 Task: For heading Use Italics Merriweather with navy blue colour & bold.  font size for heading18,  'Change the font style of data to'Nunito and font size to 9,  Change the alignment of both headline & data to Align left In the sheet  BudgetReview logbook
Action: Mouse moved to (175, 157)
Screenshot: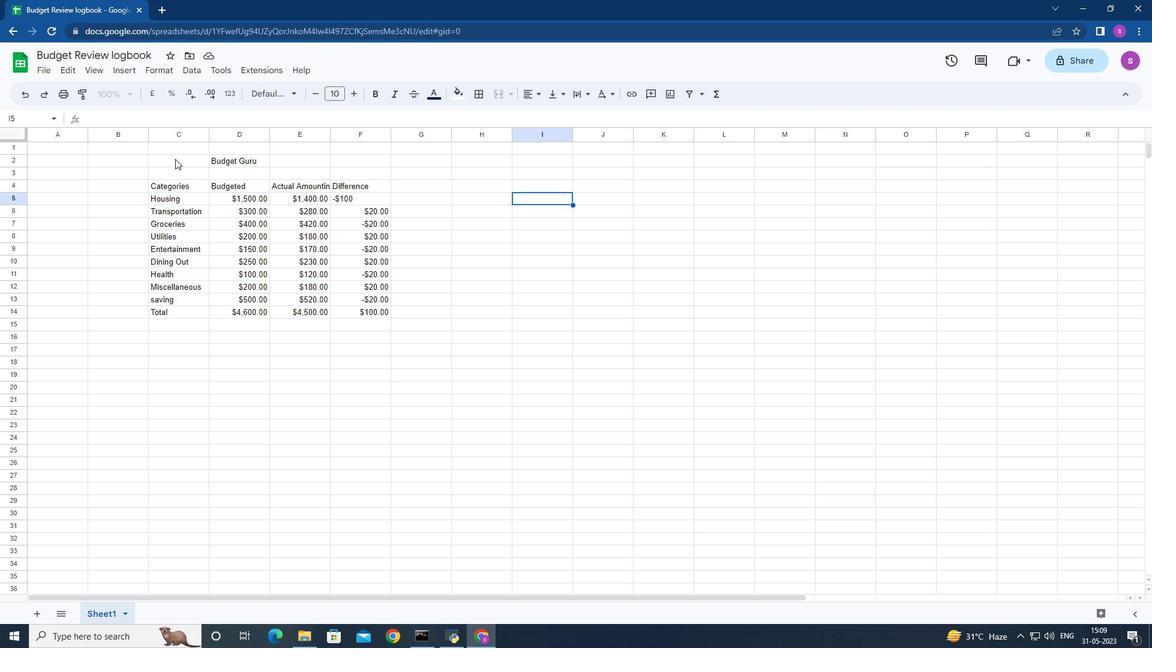 
Action: Mouse pressed left at (175, 157)
Screenshot: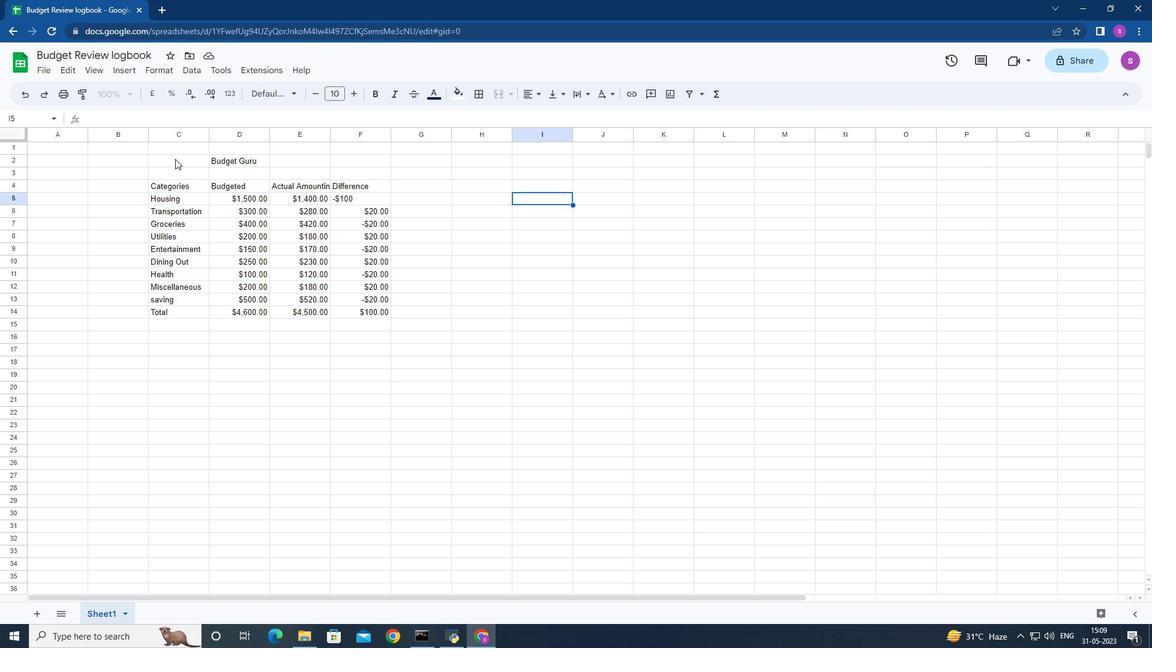 
Action: Mouse moved to (277, 91)
Screenshot: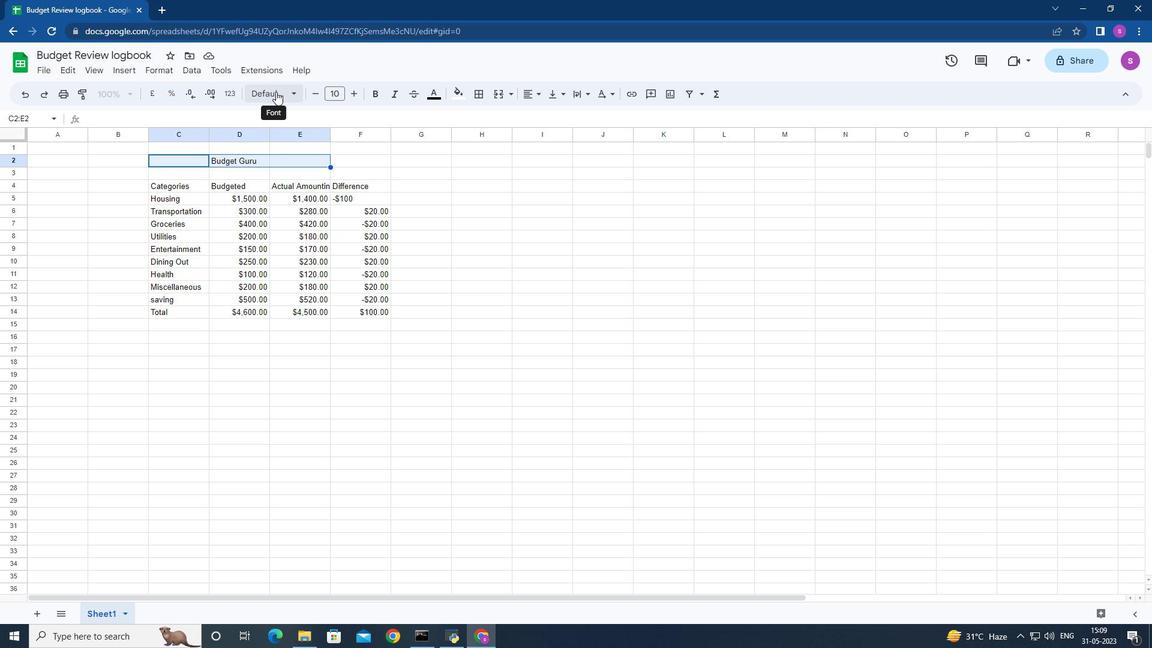 
Action: Mouse pressed left at (277, 91)
Screenshot: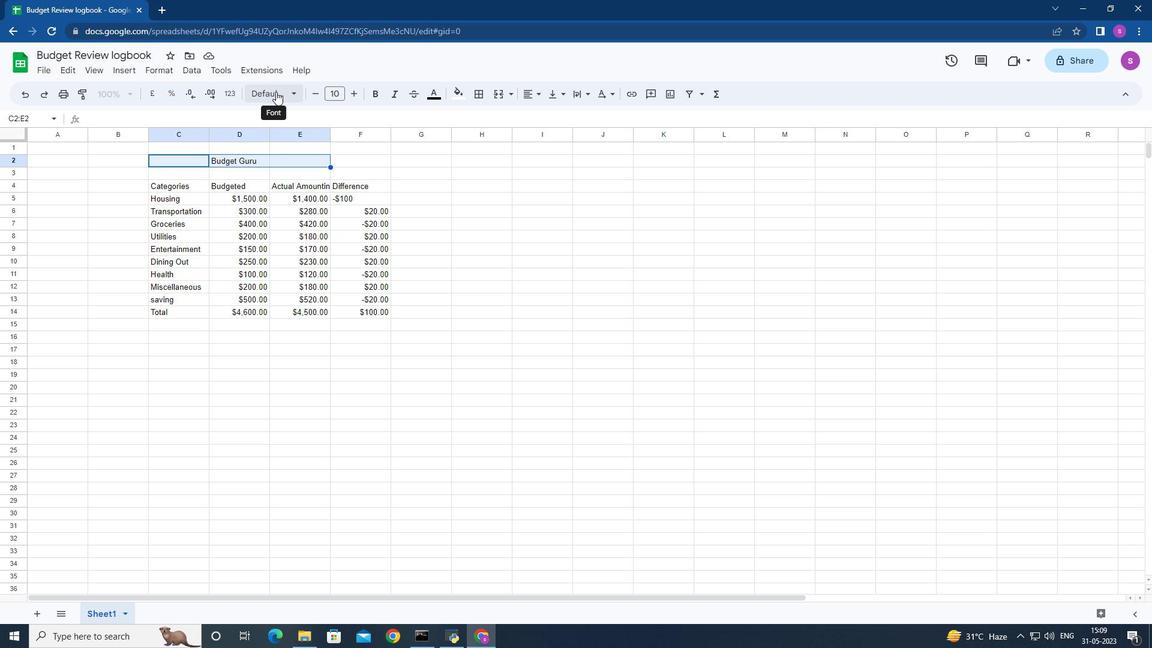 
Action: Mouse moved to (296, 283)
Screenshot: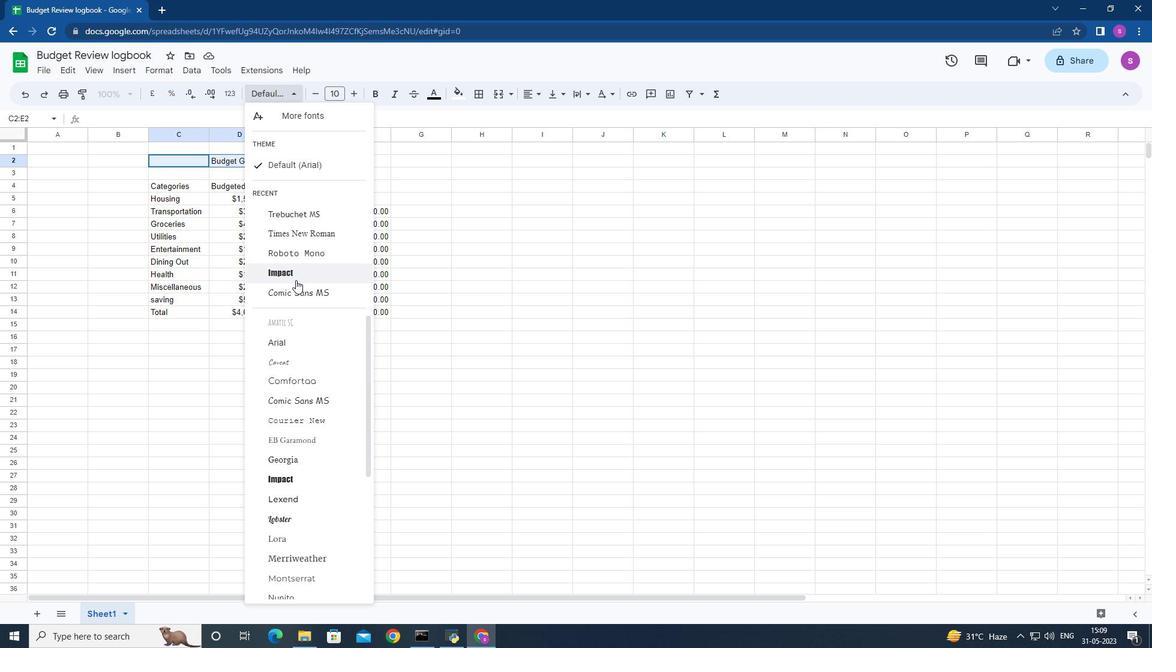 
Action: Mouse scrolled (296, 282) with delta (0, 0)
Screenshot: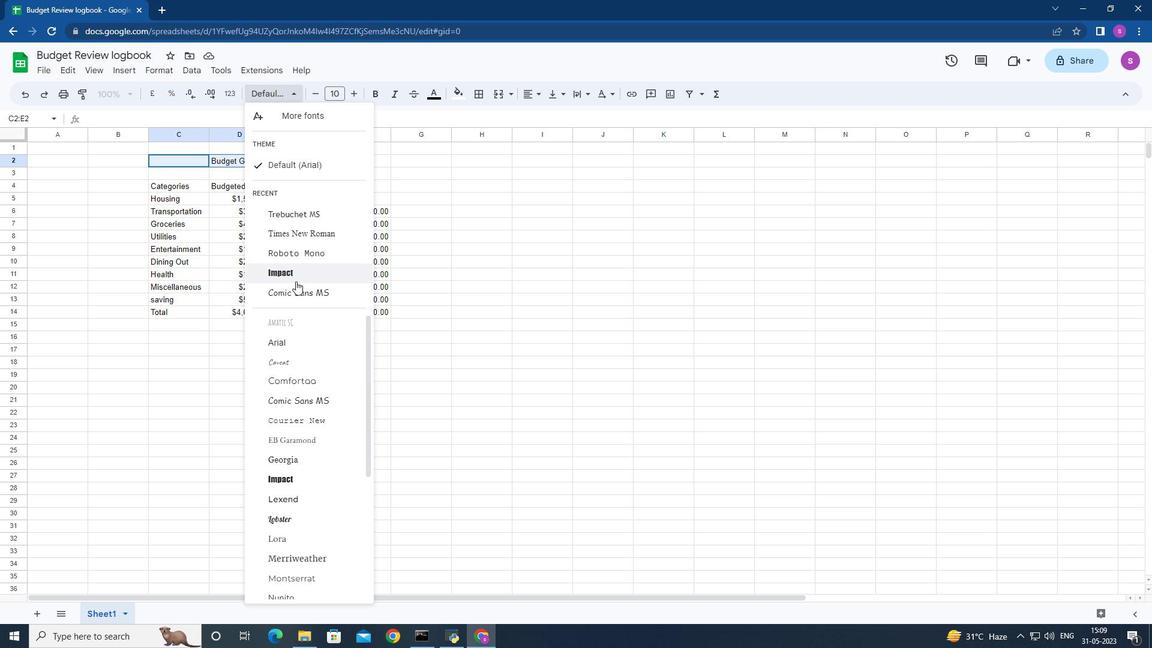 
Action: Mouse moved to (296, 284)
Screenshot: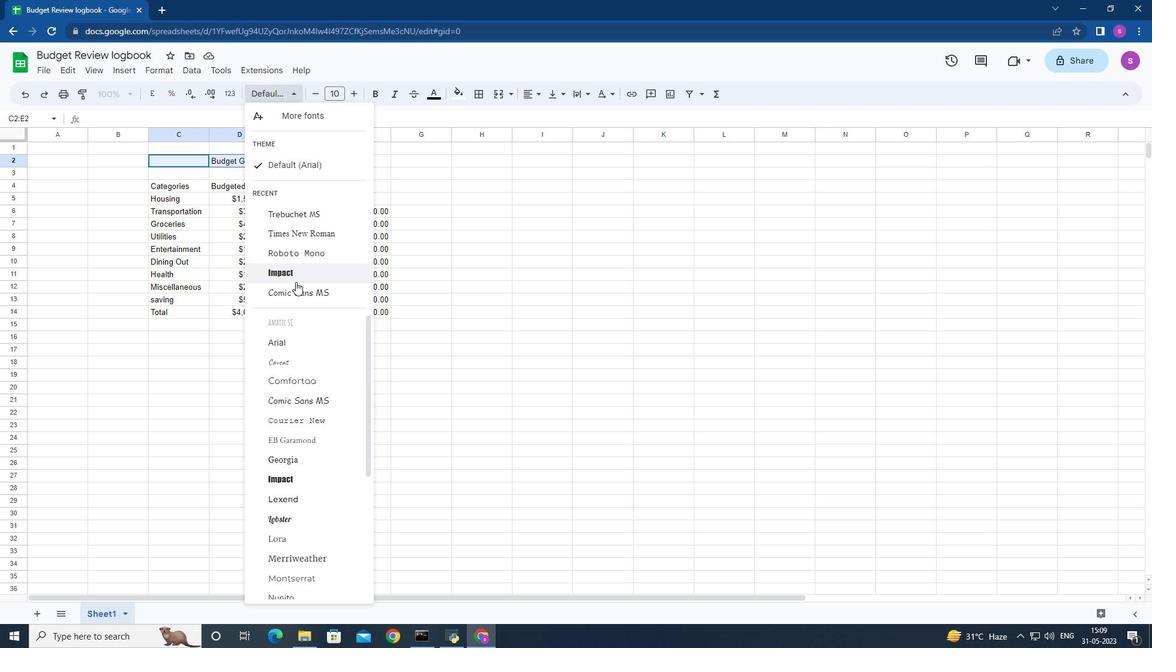 
Action: Mouse scrolled (296, 284) with delta (0, 0)
Screenshot: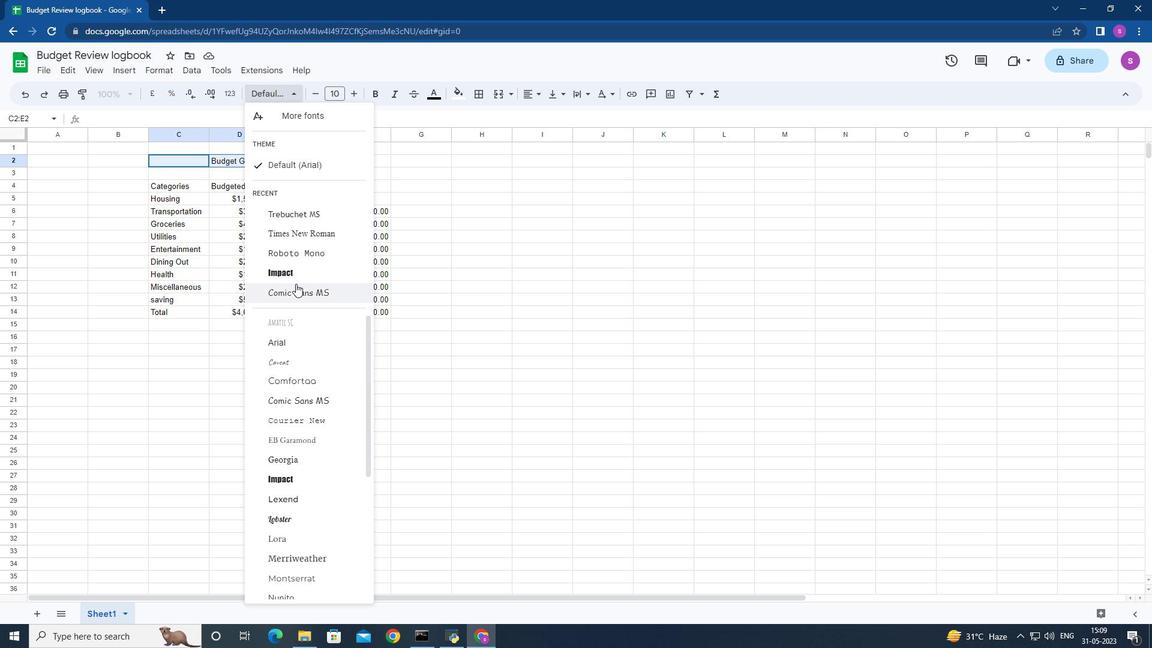 
Action: Mouse scrolled (296, 284) with delta (0, 0)
Screenshot: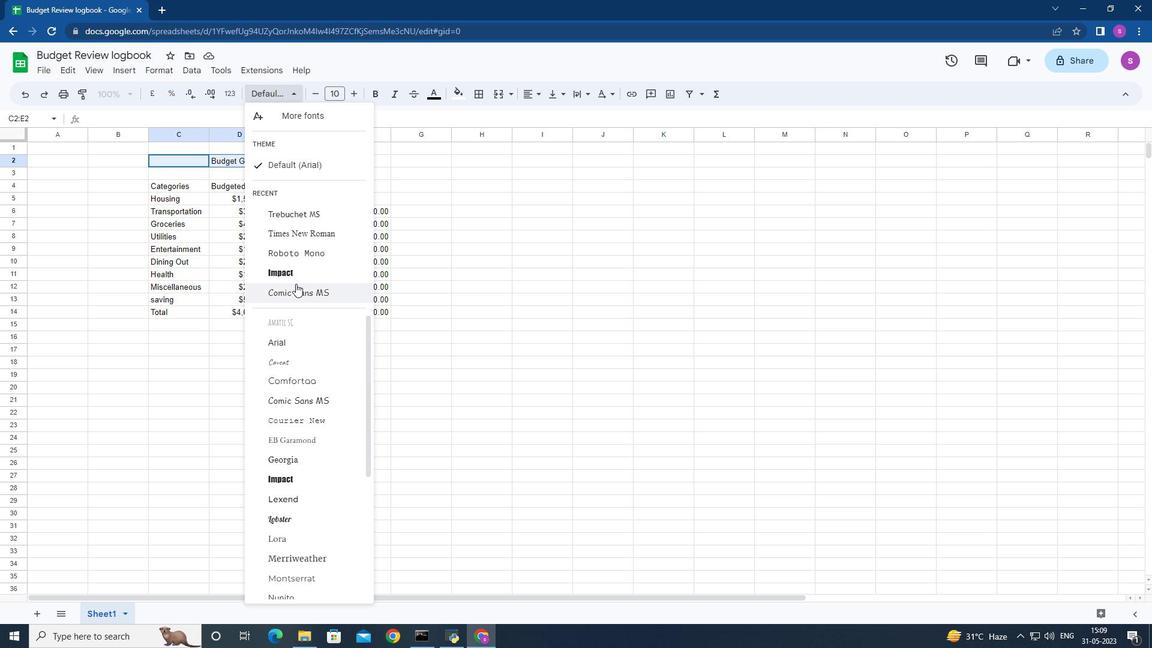 
Action: Mouse moved to (337, 550)
Screenshot: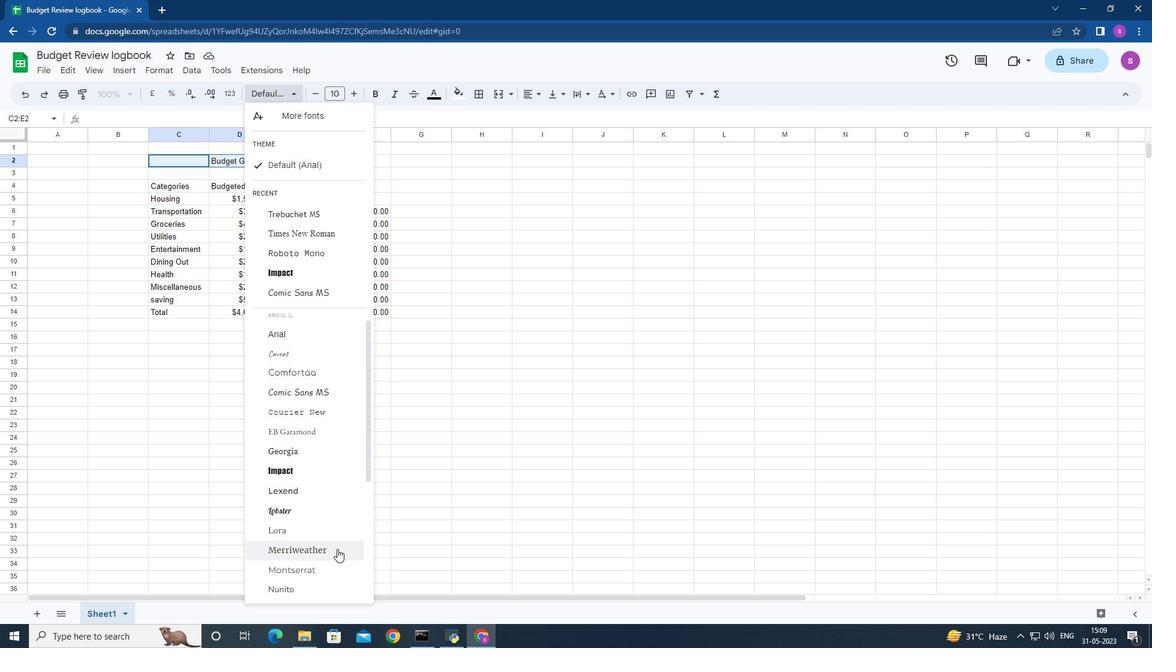 
Action: Mouse pressed left at (337, 550)
Screenshot: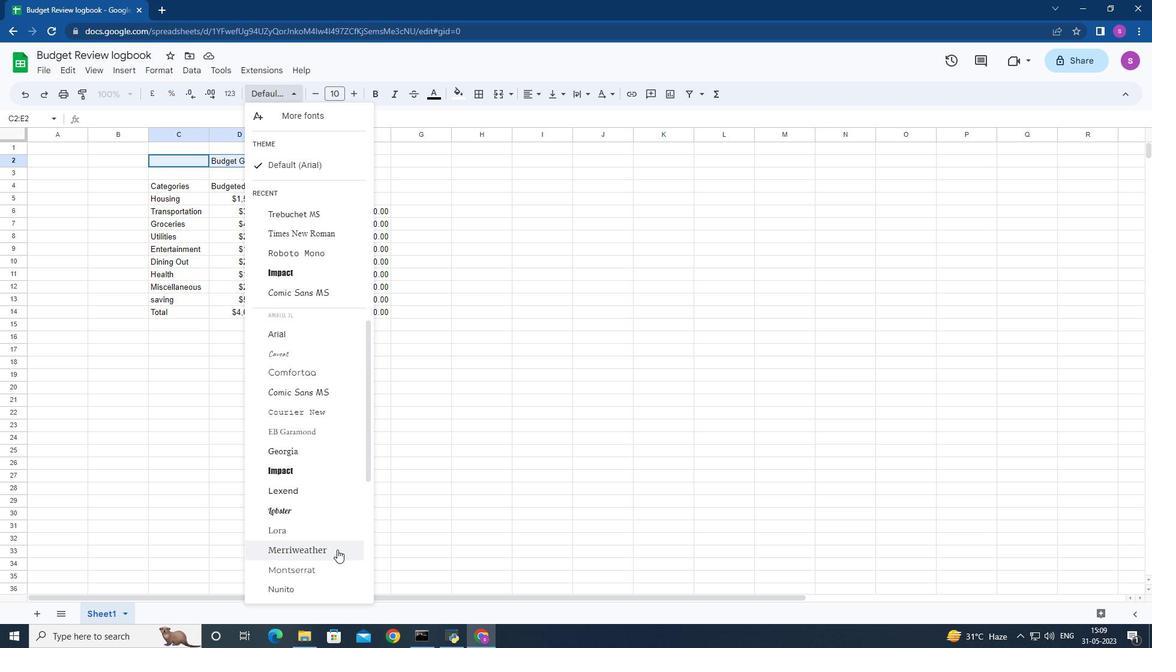 
Action: Mouse moved to (435, 95)
Screenshot: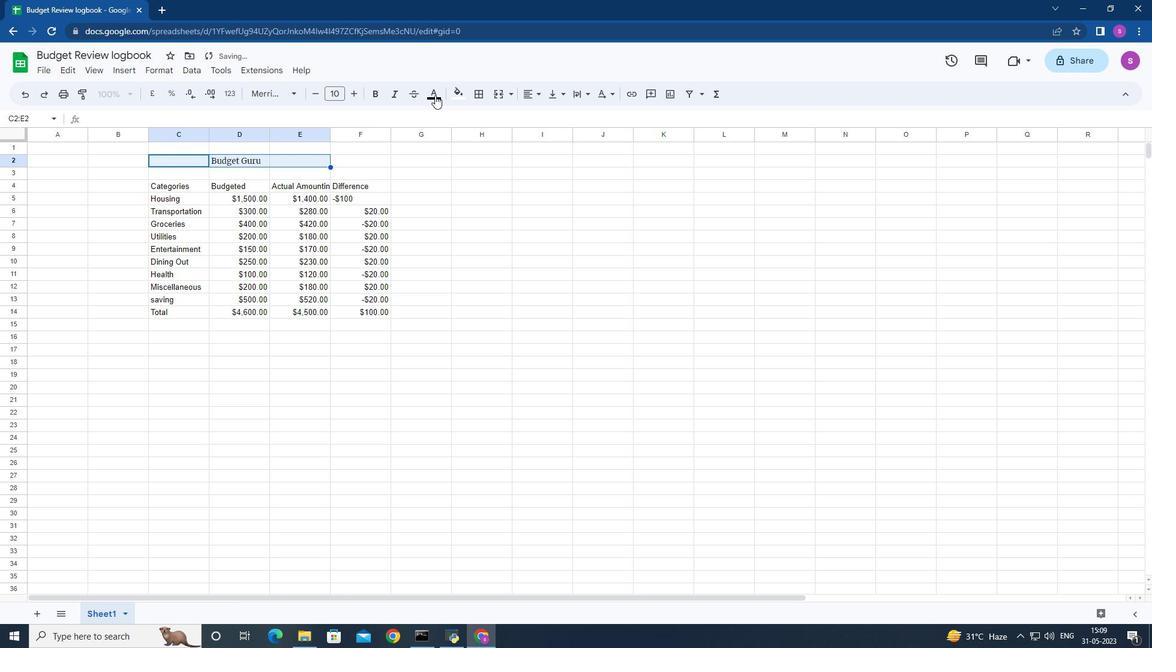 
Action: Mouse pressed left at (435, 95)
Screenshot: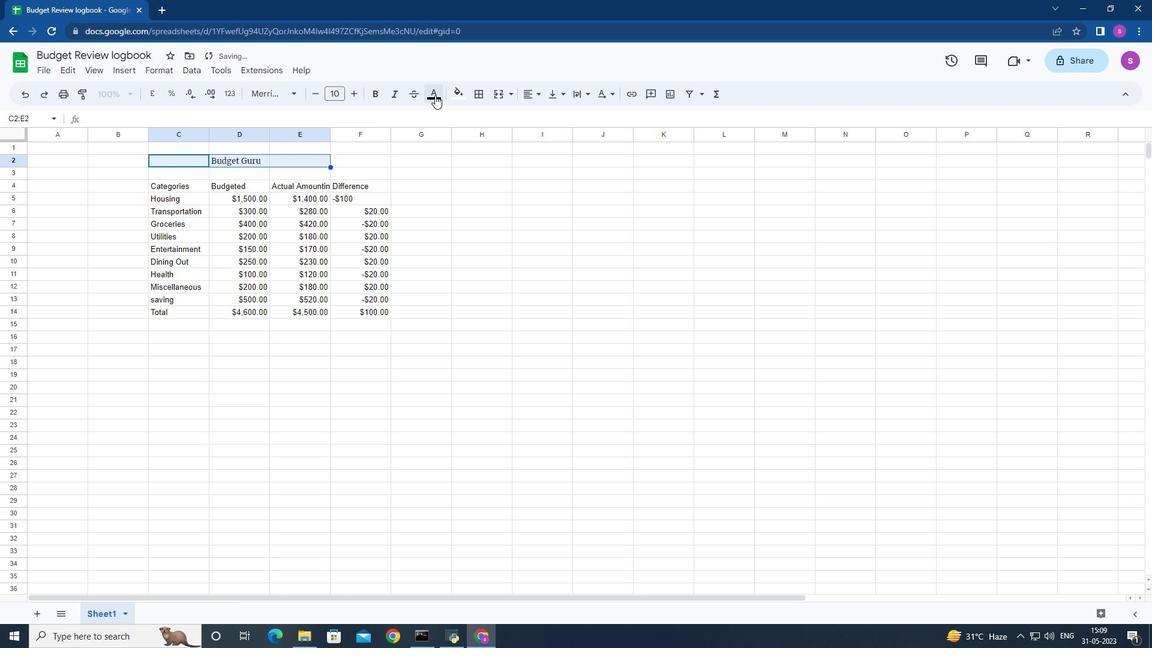 
Action: Mouse moved to (440, 294)
Screenshot: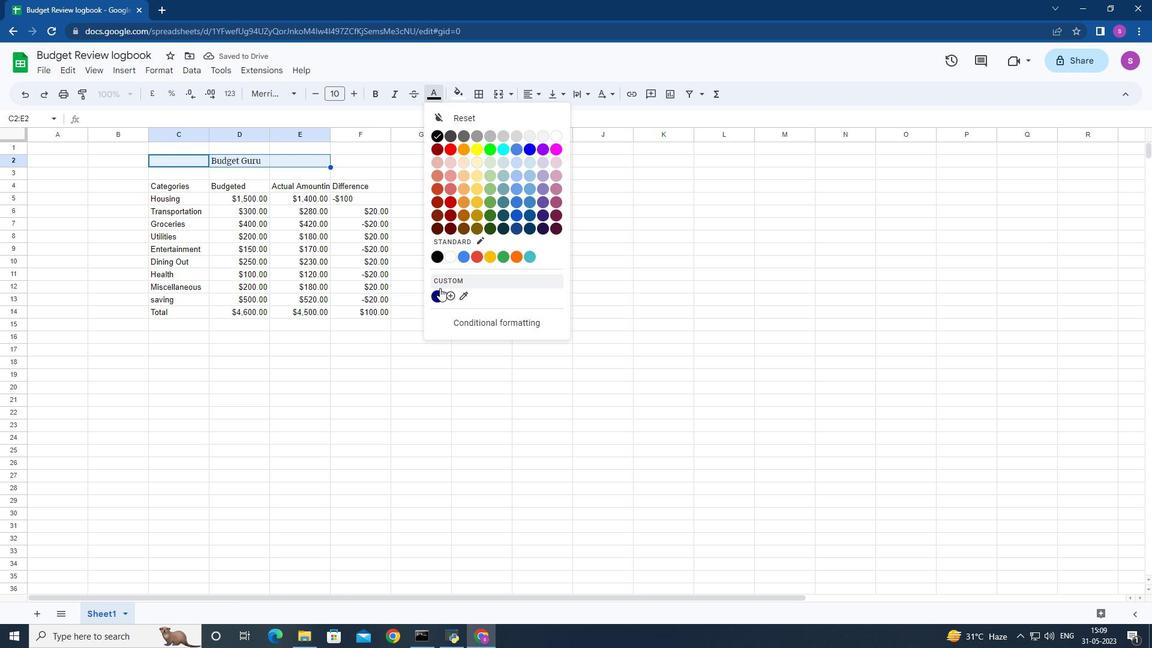 
Action: Mouse pressed left at (440, 294)
Screenshot: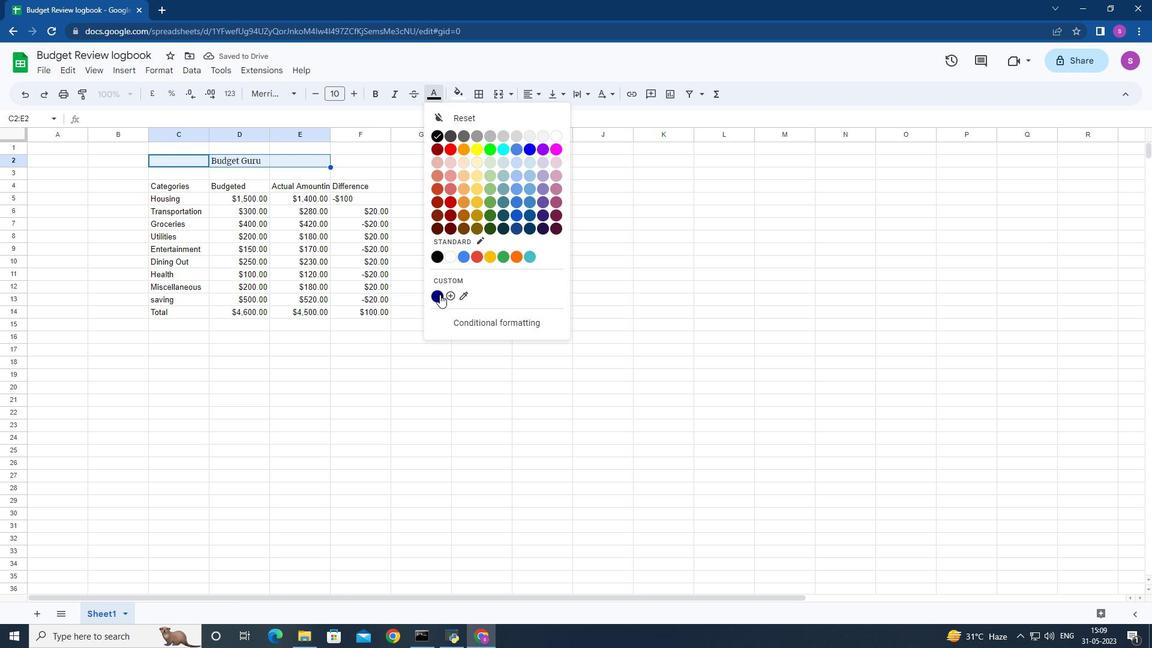 
Action: Mouse moved to (432, 91)
Screenshot: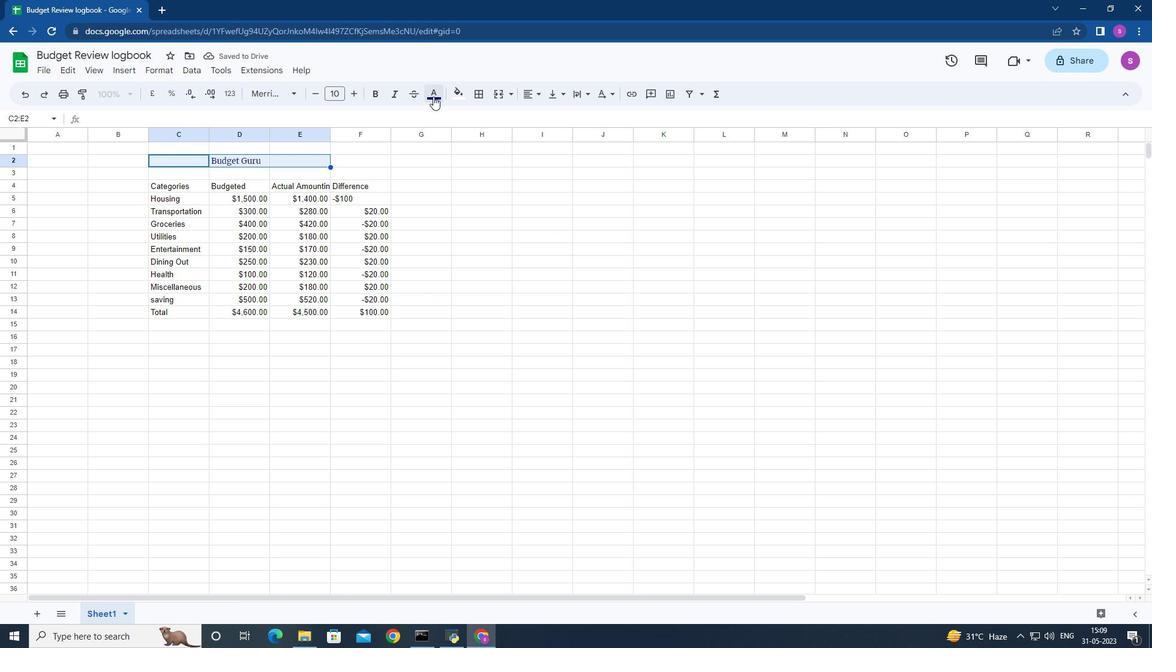 
Action: Mouse pressed left at (432, 91)
Screenshot: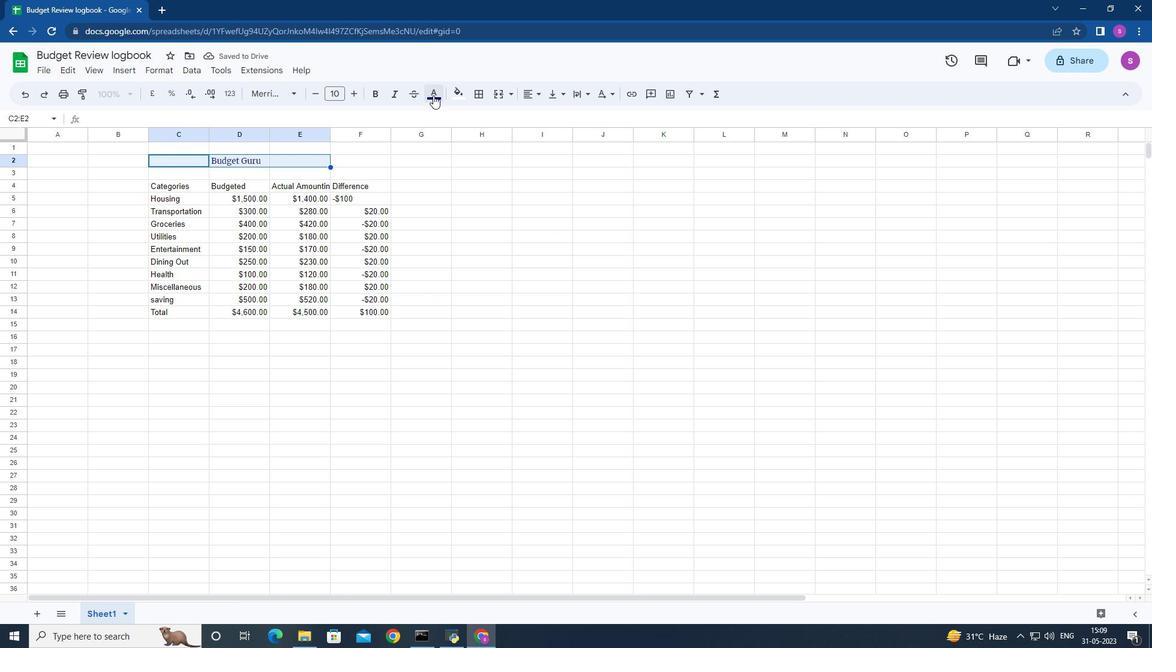
Action: Mouse moved to (653, 307)
Screenshot: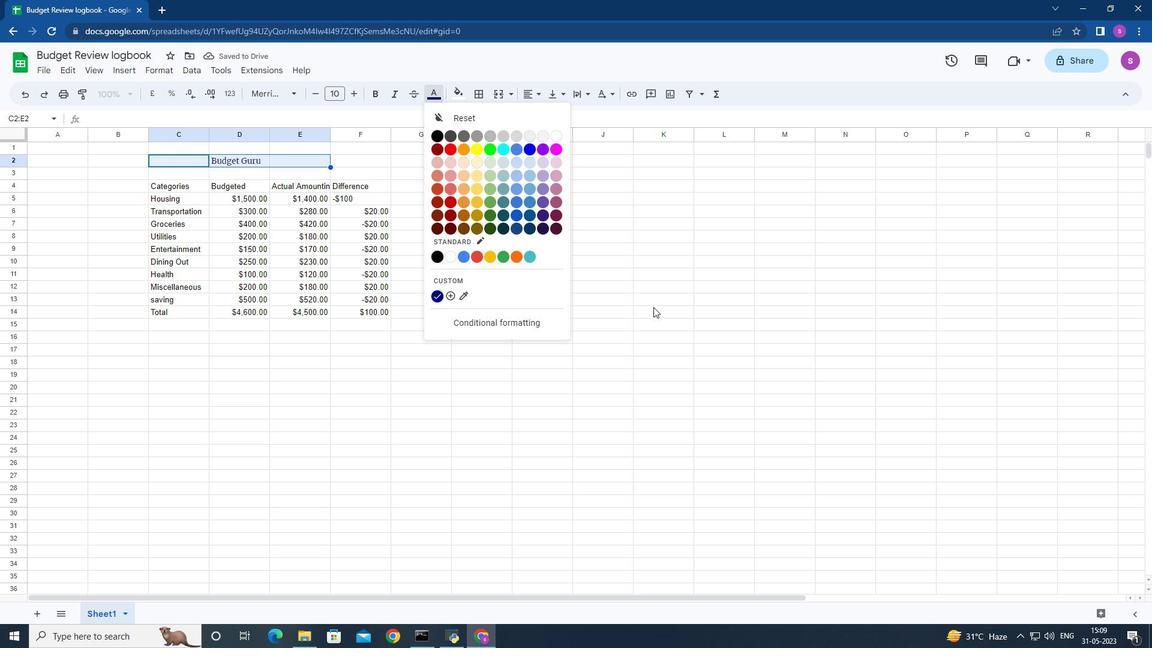 
Action: Mouse pressed left at (653, 307)
Screenshot: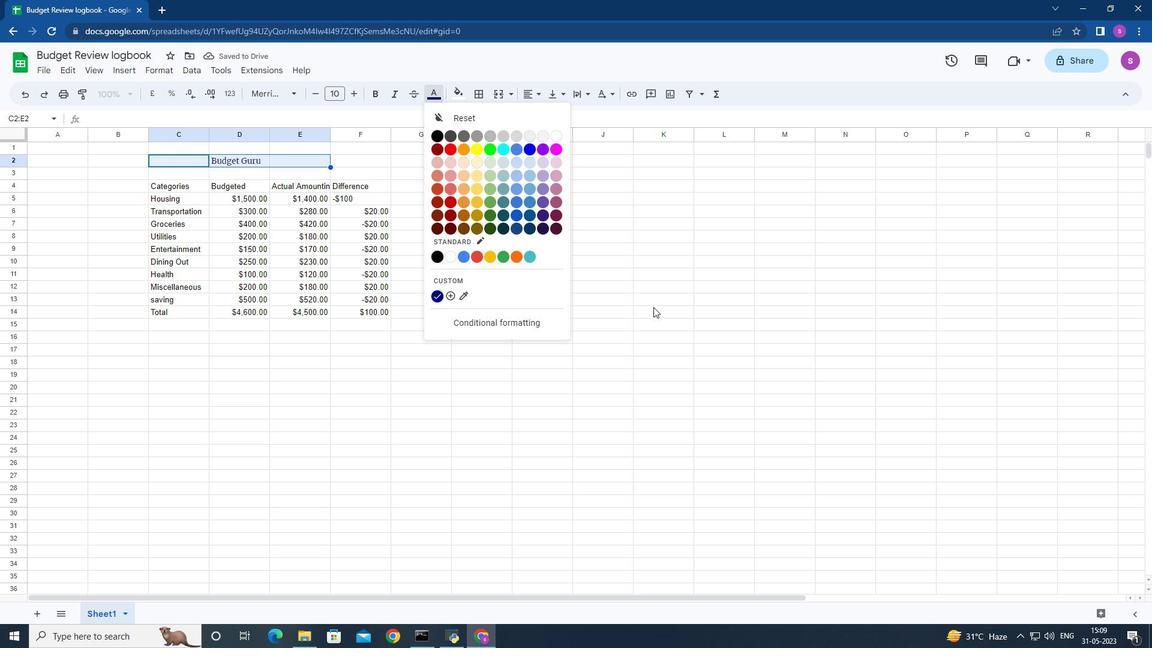 
Action: Mouse moved to (374, 92)
Screenshot: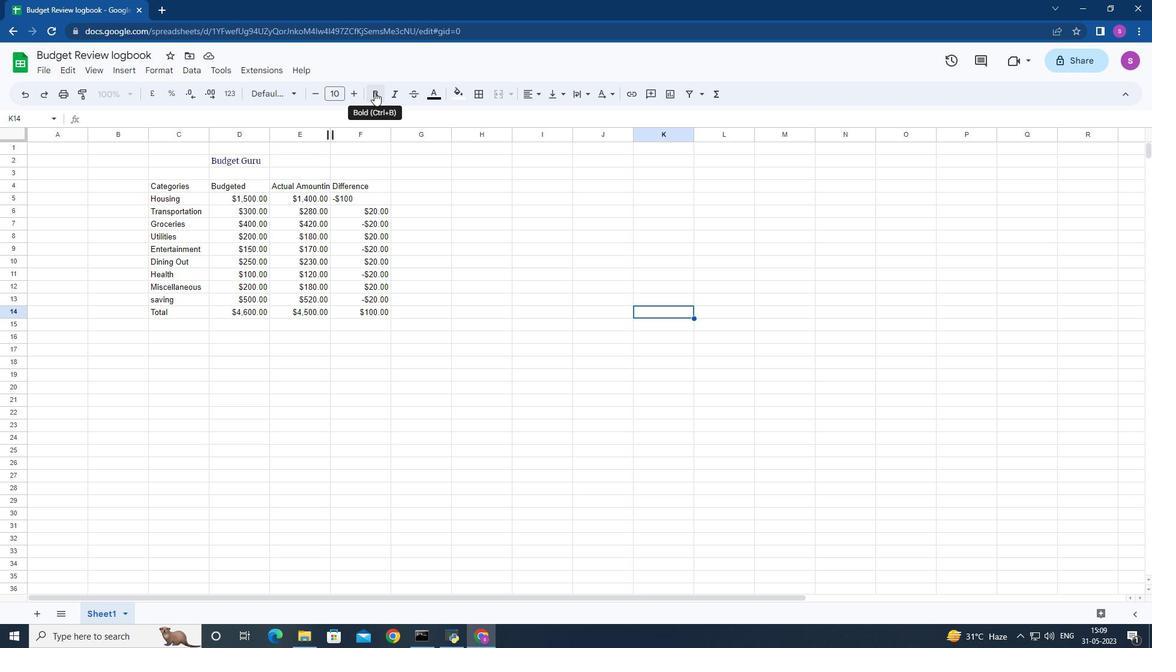 
Action: Mouse pressed left at (374, 92)
Screenshot: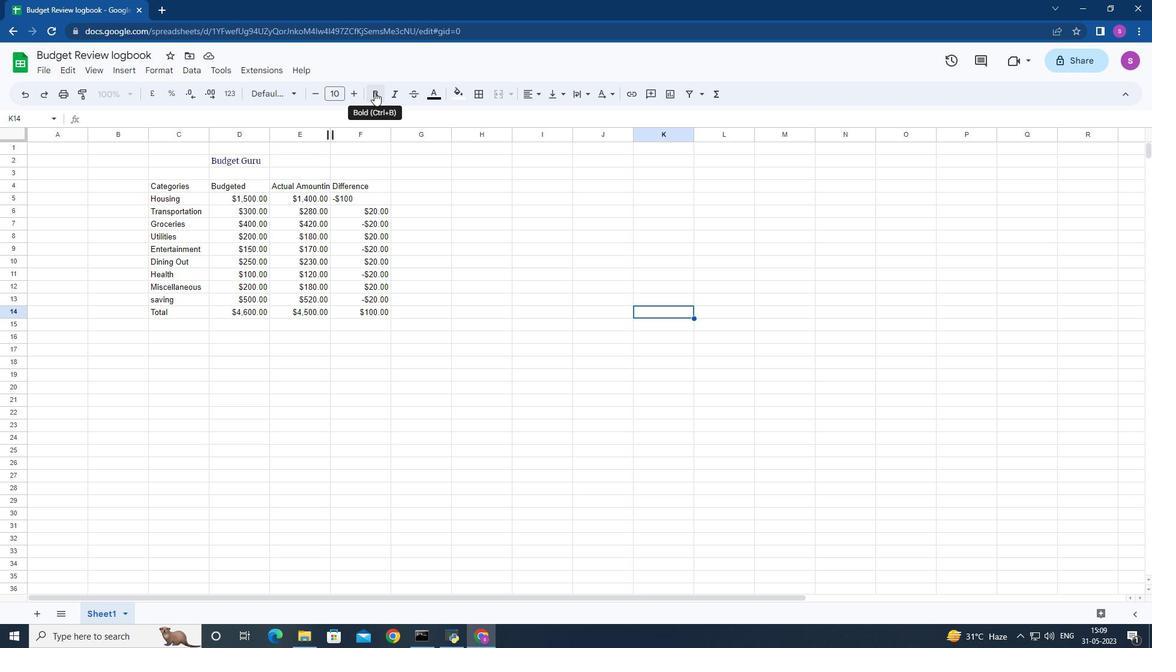 
Action: Mouse moved to (204, 156)
Screenshot: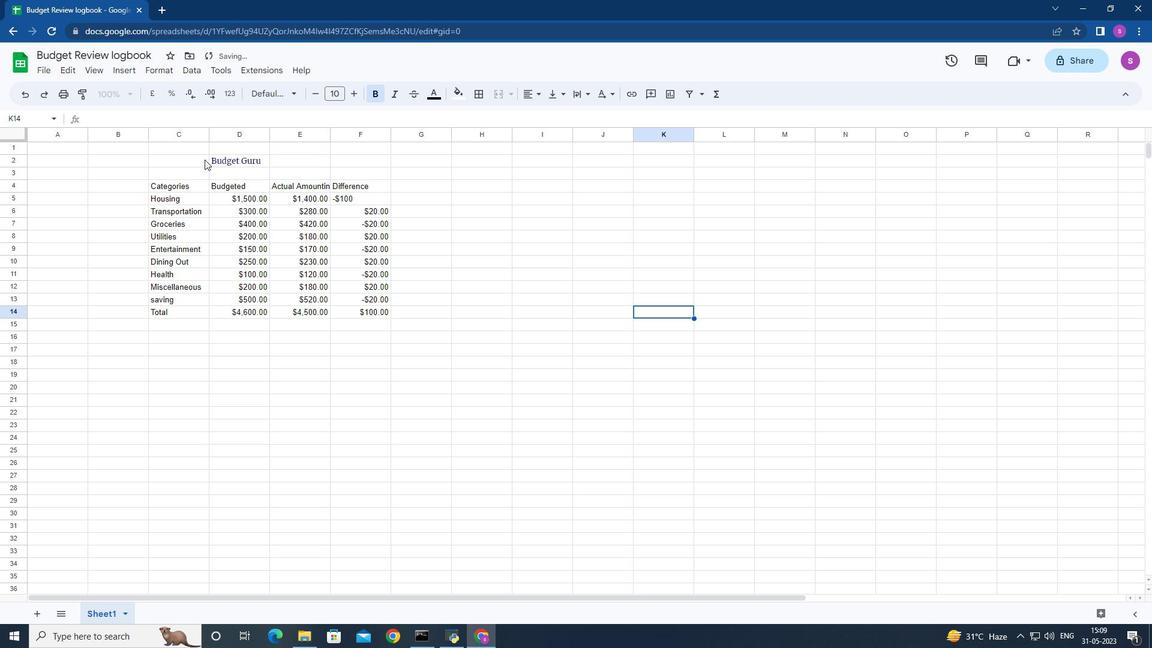 
Action: Mouse pressed left at (204, 156)
Screenshot: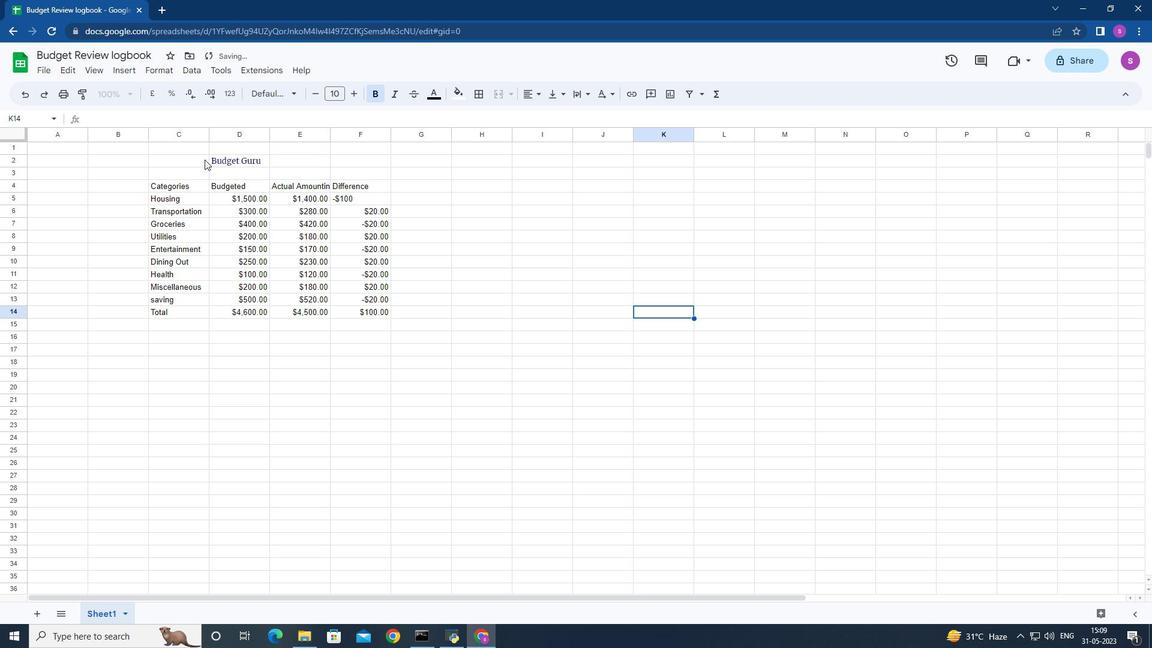 
Action: Mouse moved to (376, 96)
Screenshot: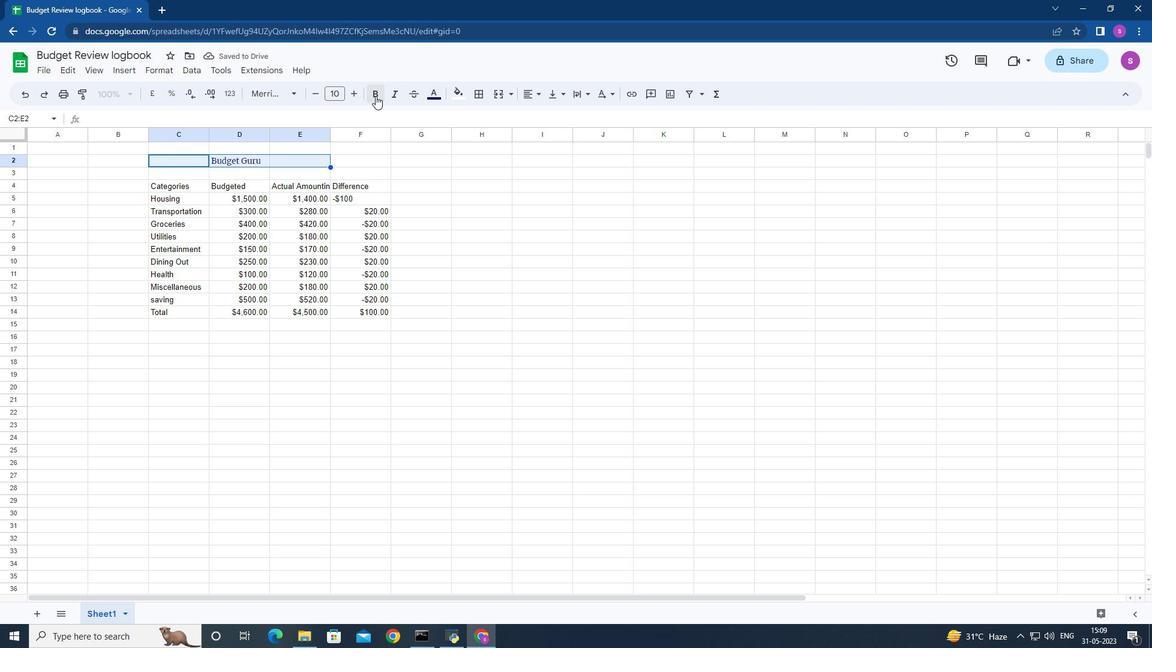 
Action: Mouse pressed left at (376, 96)
Screenshot: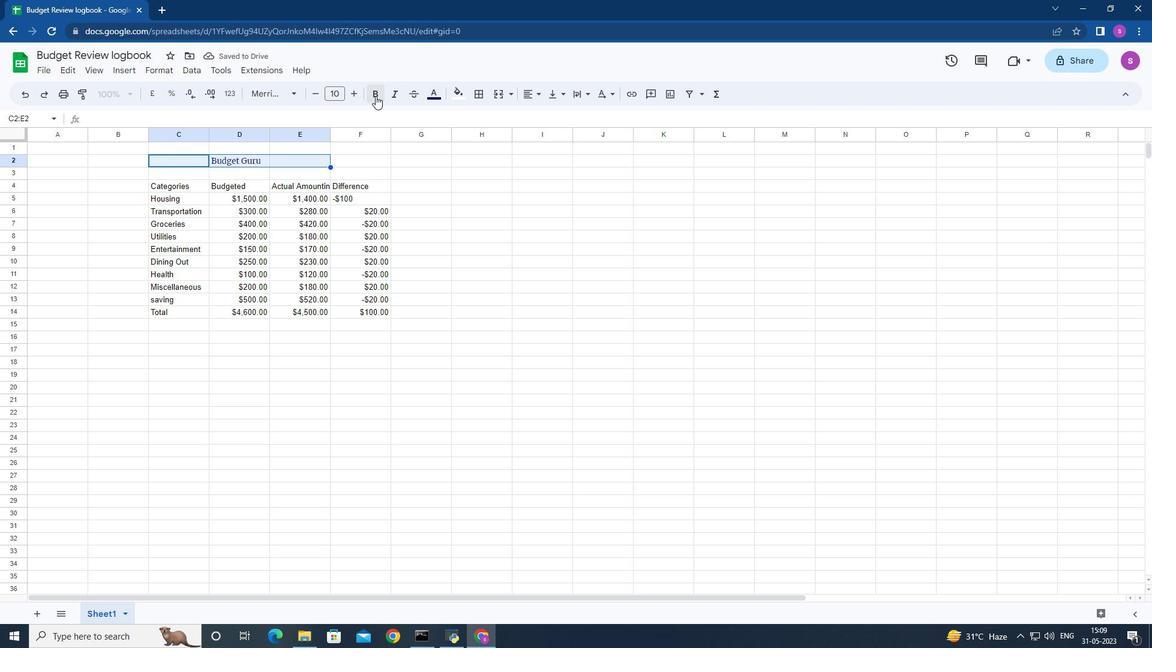 
Action: Mouse moved to (356, 92)
Screenshot: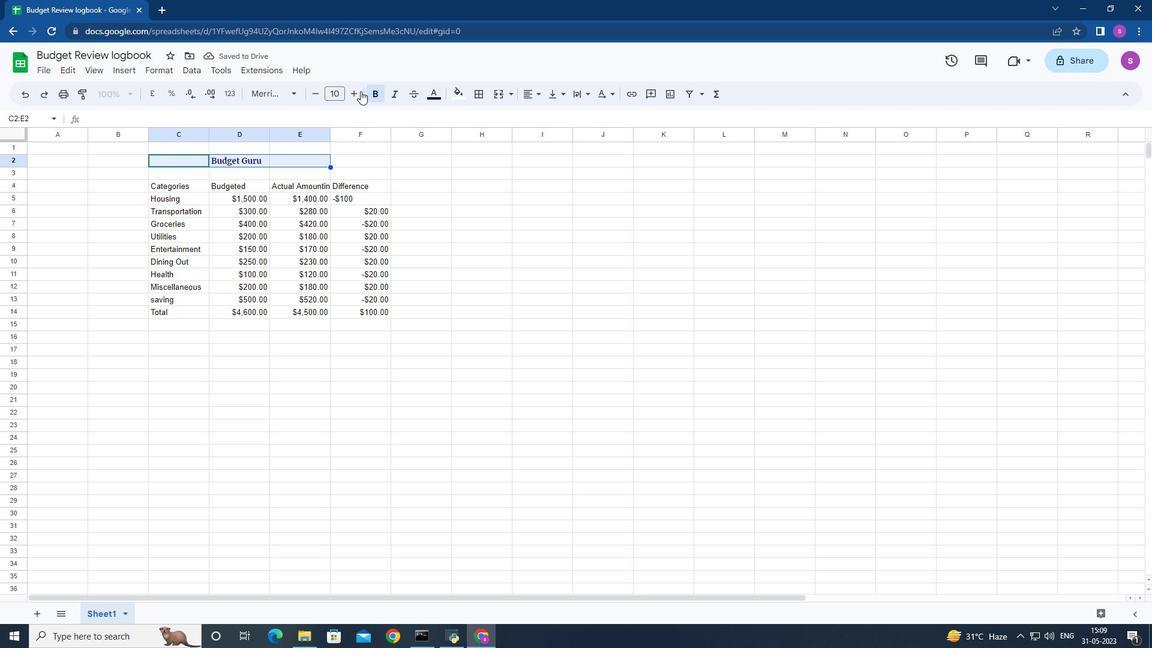 
Action: Mouse pressed left at (356, 92)
Screenshot: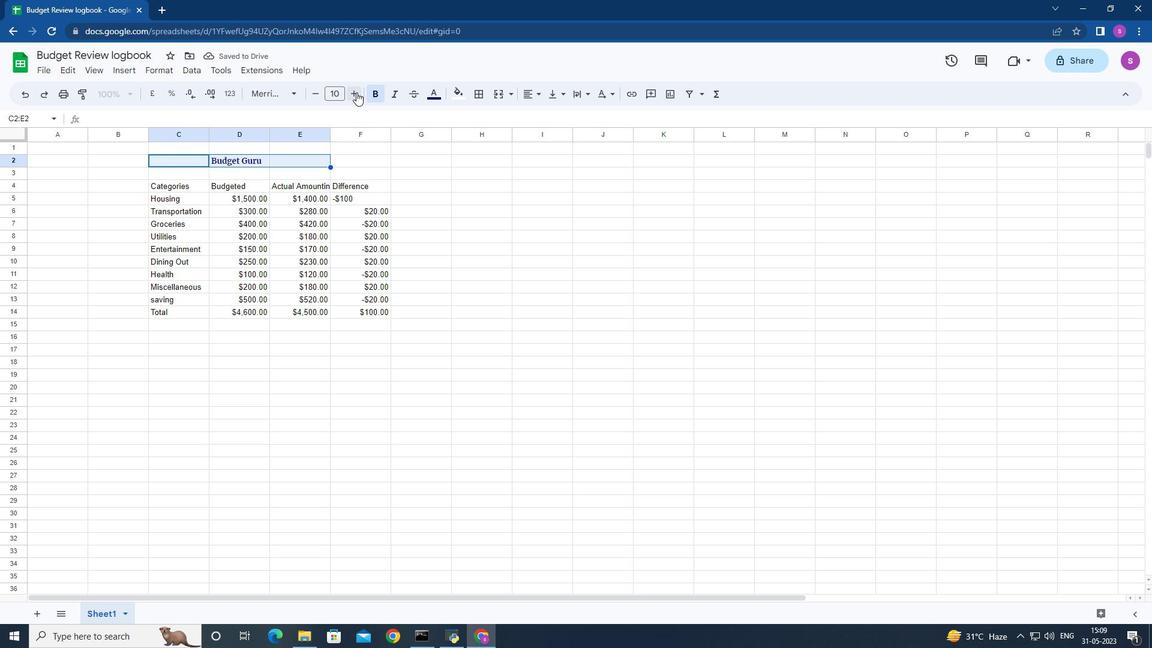 
Action: Mouse pressed left at (356, 92)
Screenshot: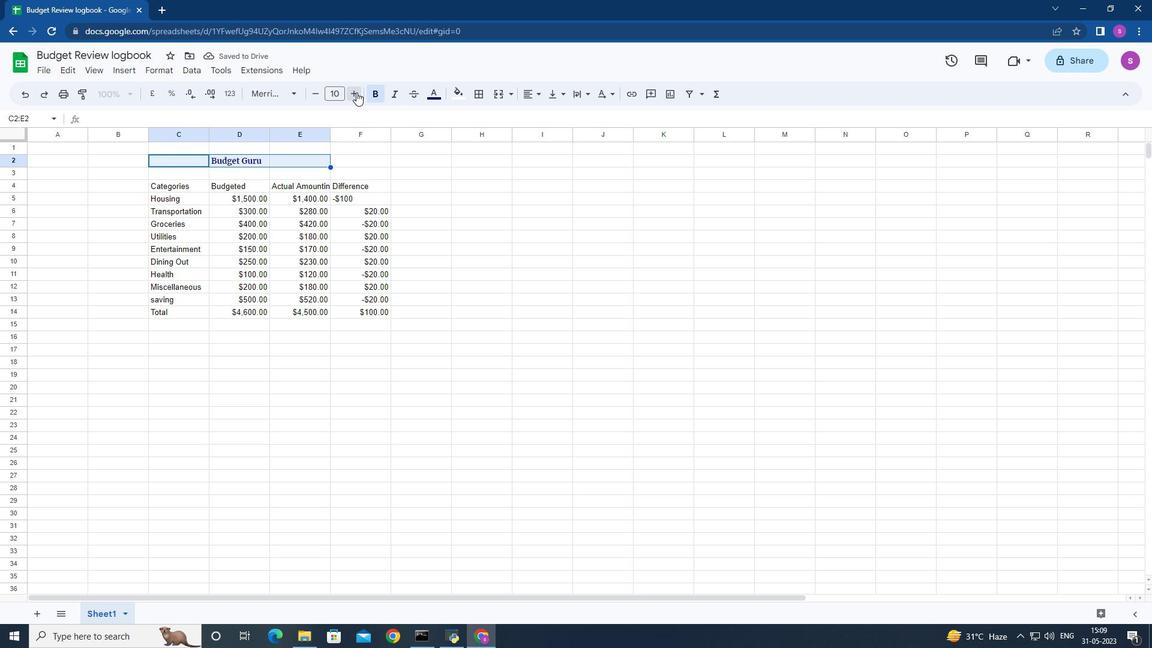 
Action: Mouse pressed left at (356, 92)
Screenshot: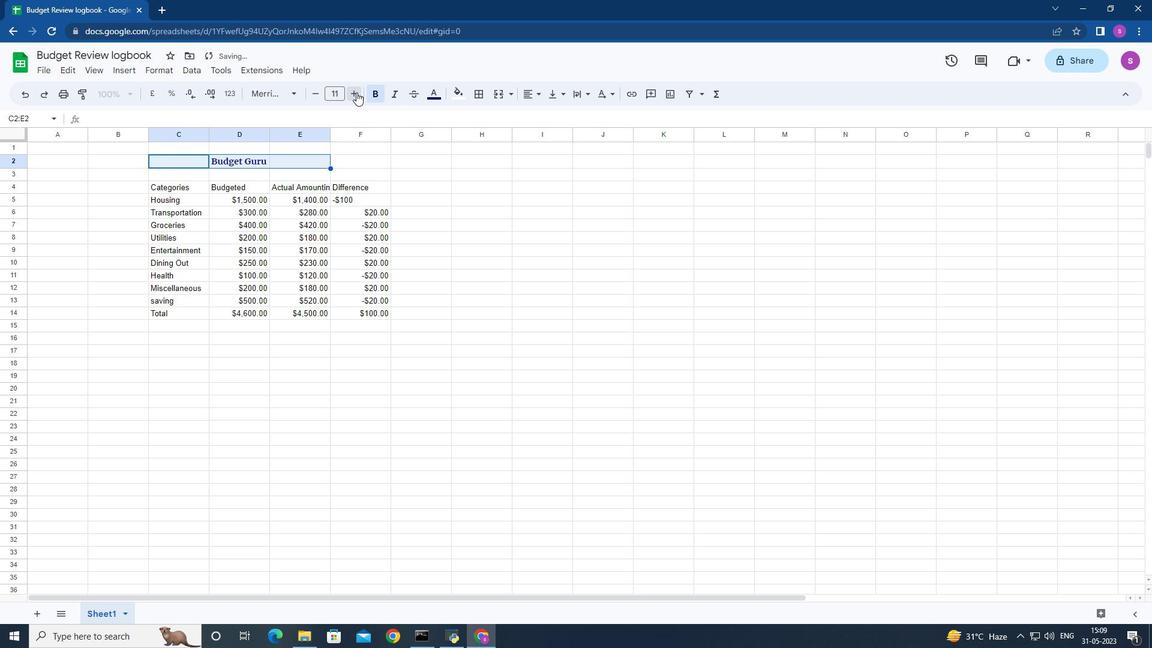 
Action: Mouse pressed left at (356, 92)
Screenshot: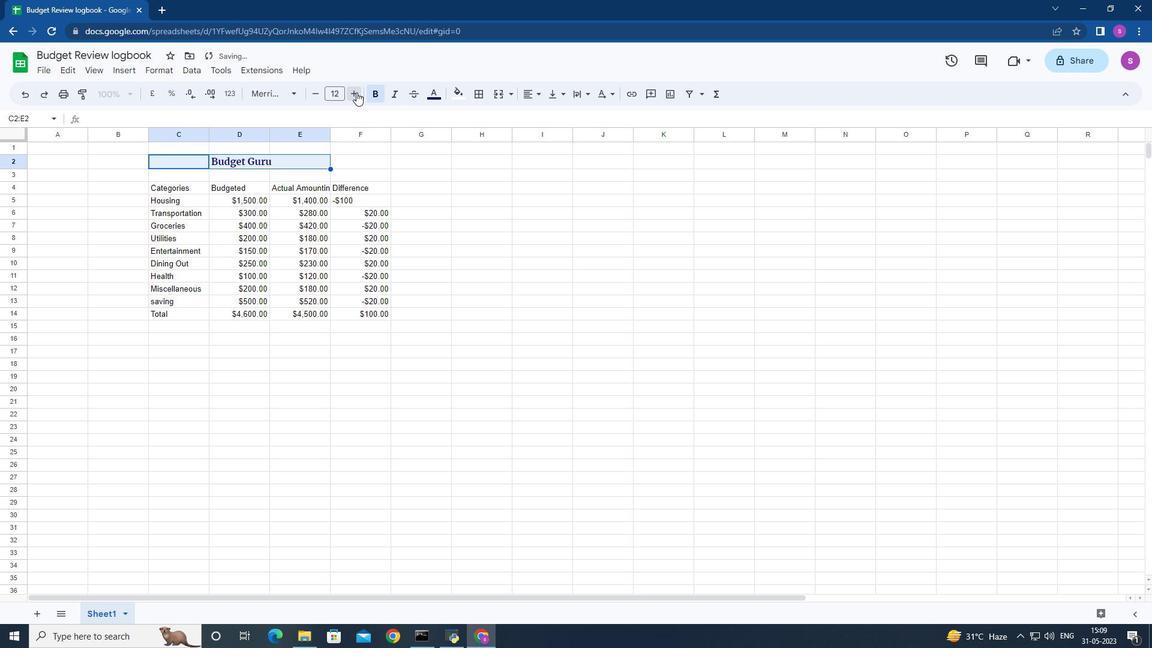 
Action: Mouse pressed left at (356, 92)
Screenshot: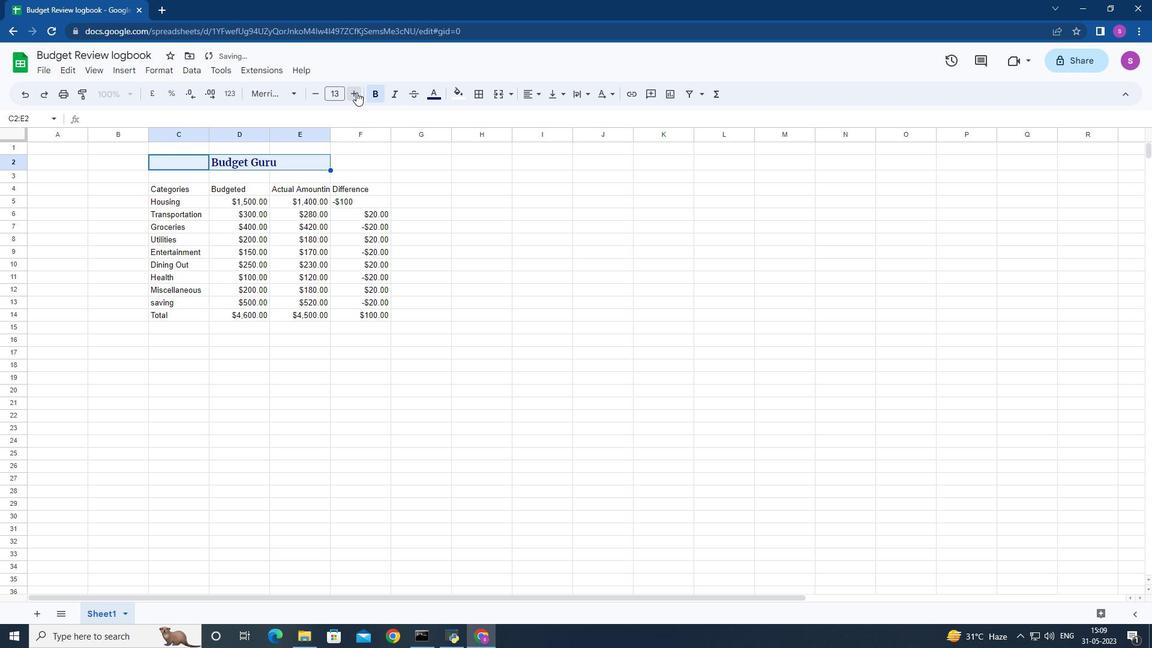
Action: Mouse pressed left at (356, 92)
Screenshot: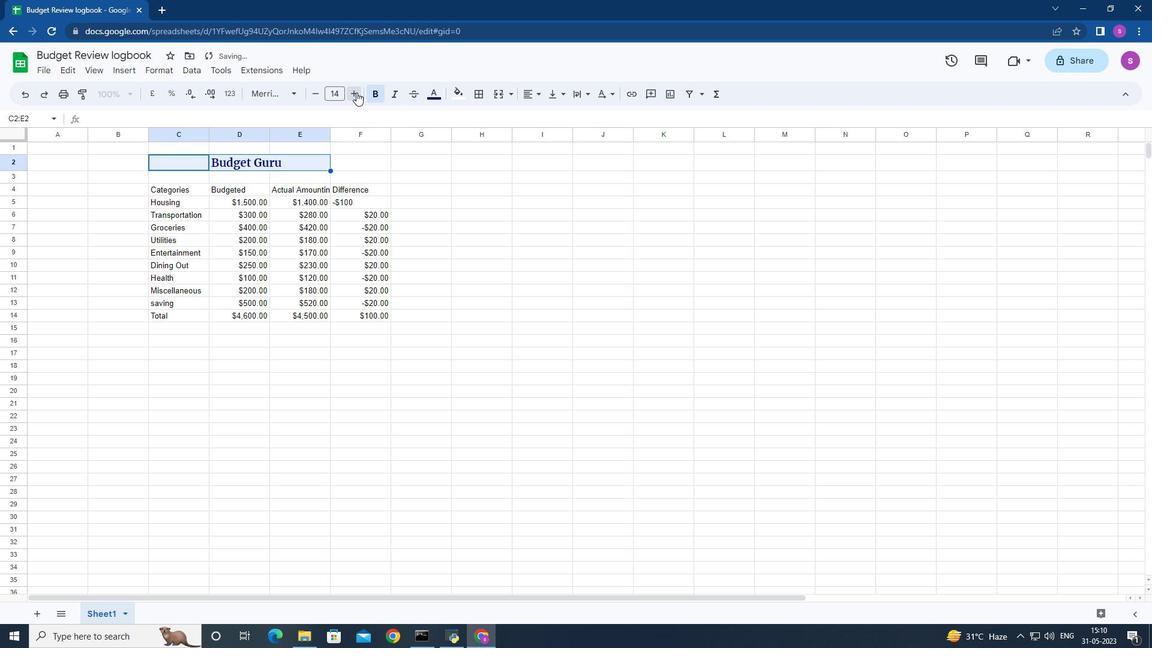 
Action: Mouse pressed left at (356, 92)
Screenshot: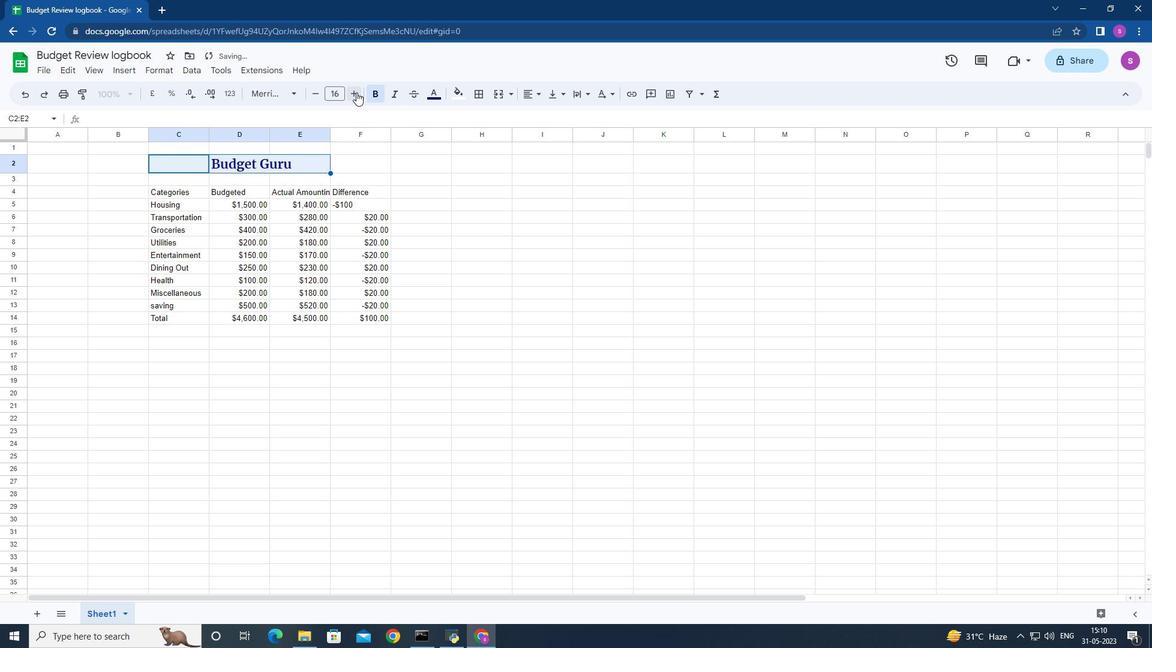 
Action: Mouse pressed left at (356, 92)
Screenshot: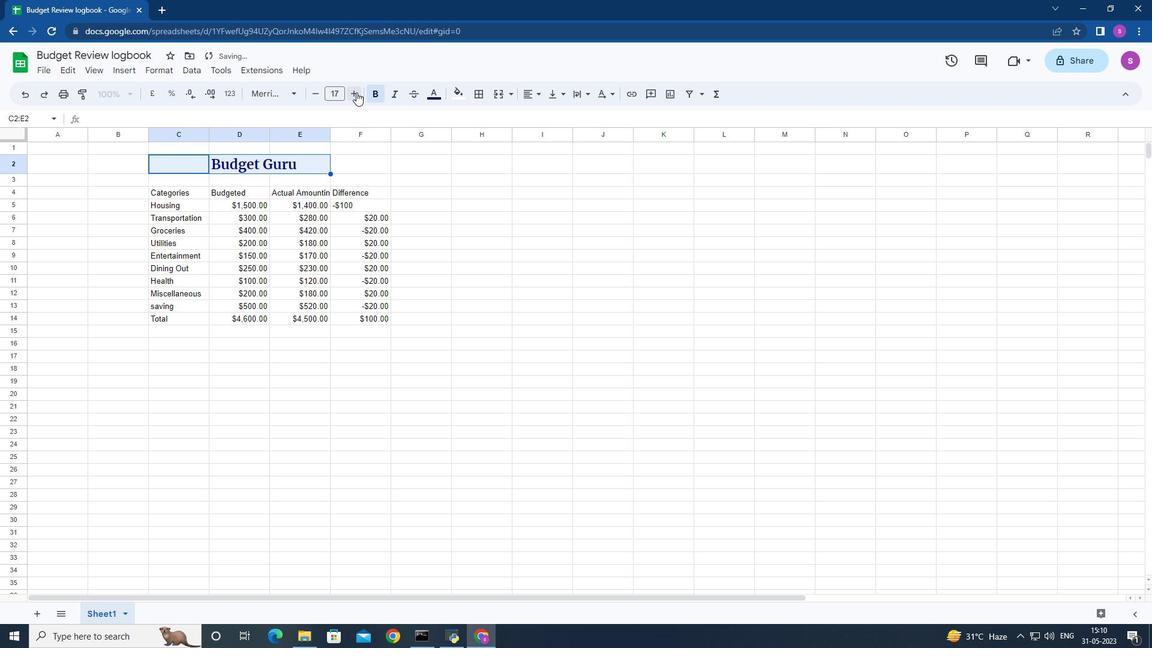 
Action: Mouse moved to (144, 193)
Screenshot: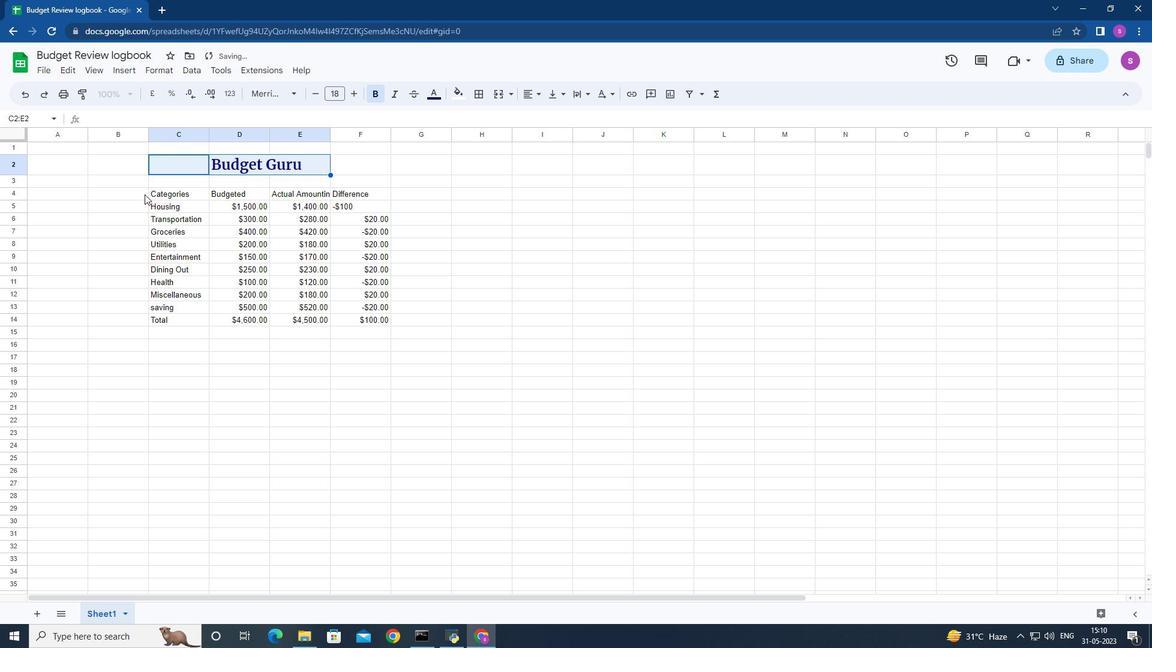 
Action: Mouse pressed left at (144, 193)
Screenshot: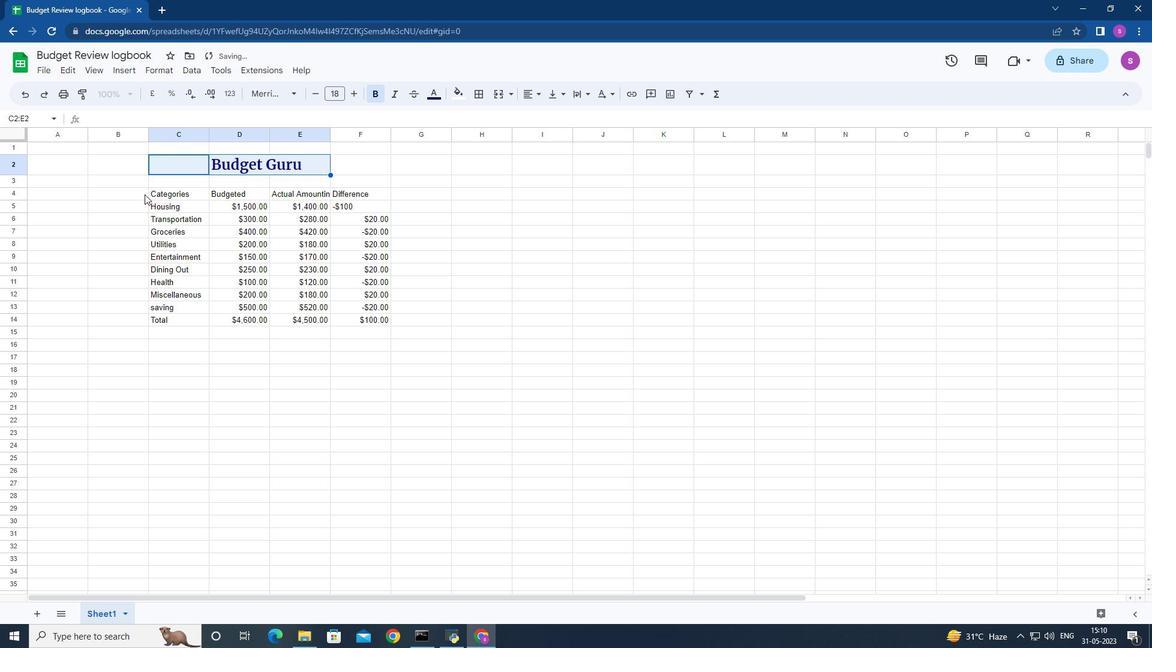 
Action: Mouse moved to (292, 92)
Screenshot: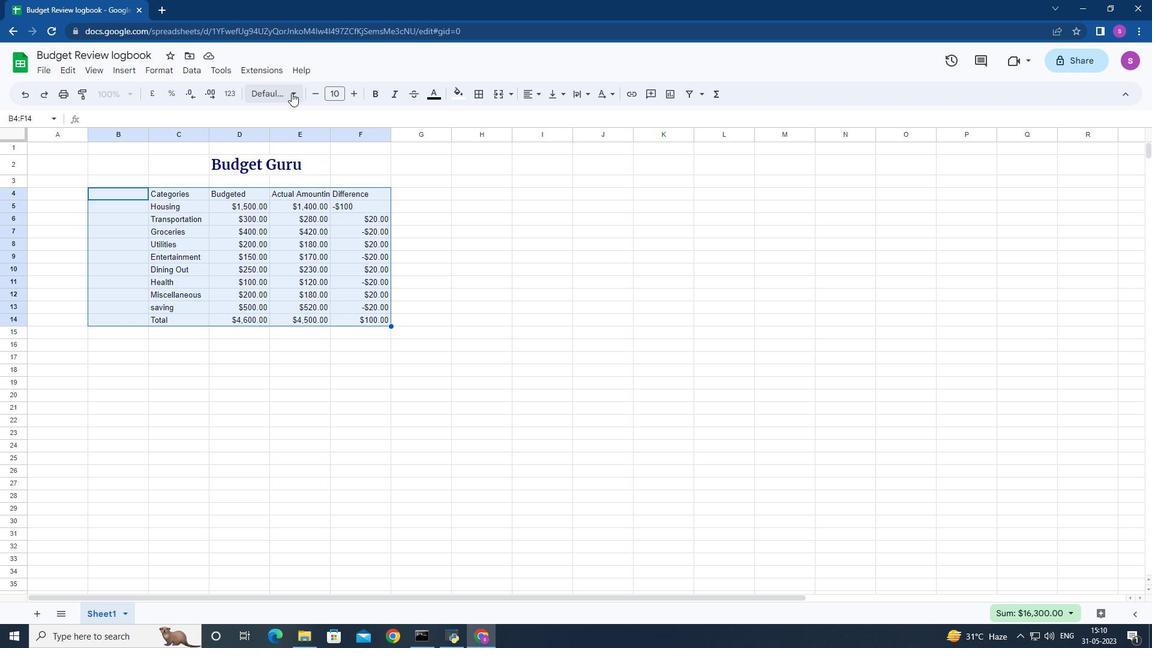 
Action: Mouse pressed left at (292, 92)
Screenshot: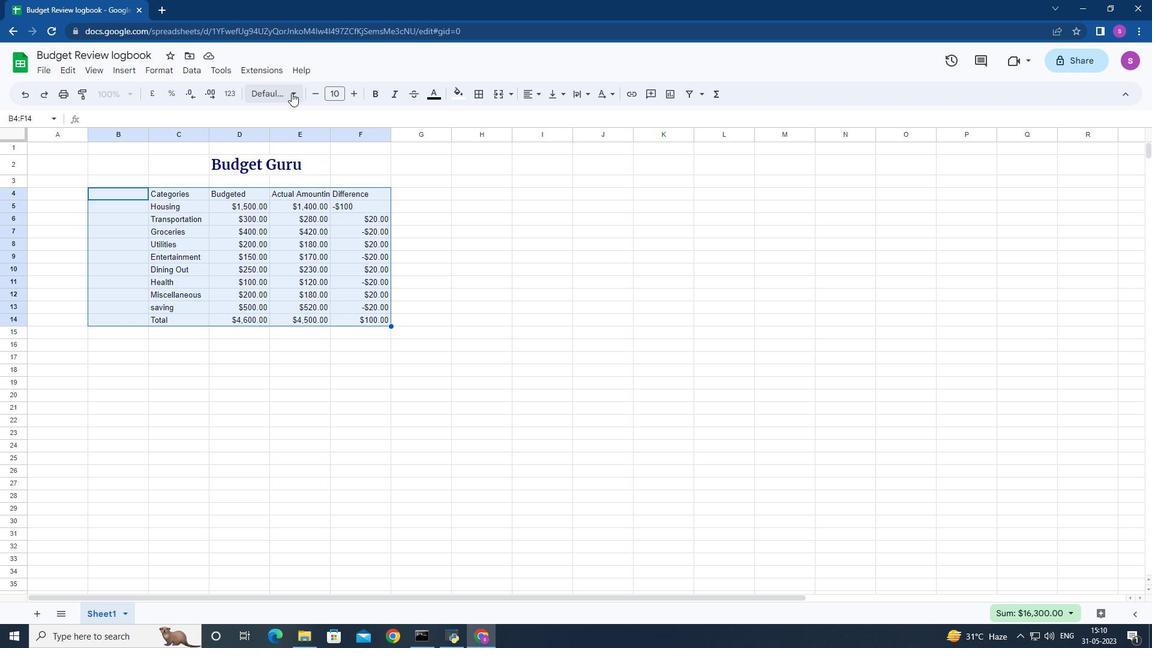 
Action: Mouse moved to (310, 417)
Screenshot: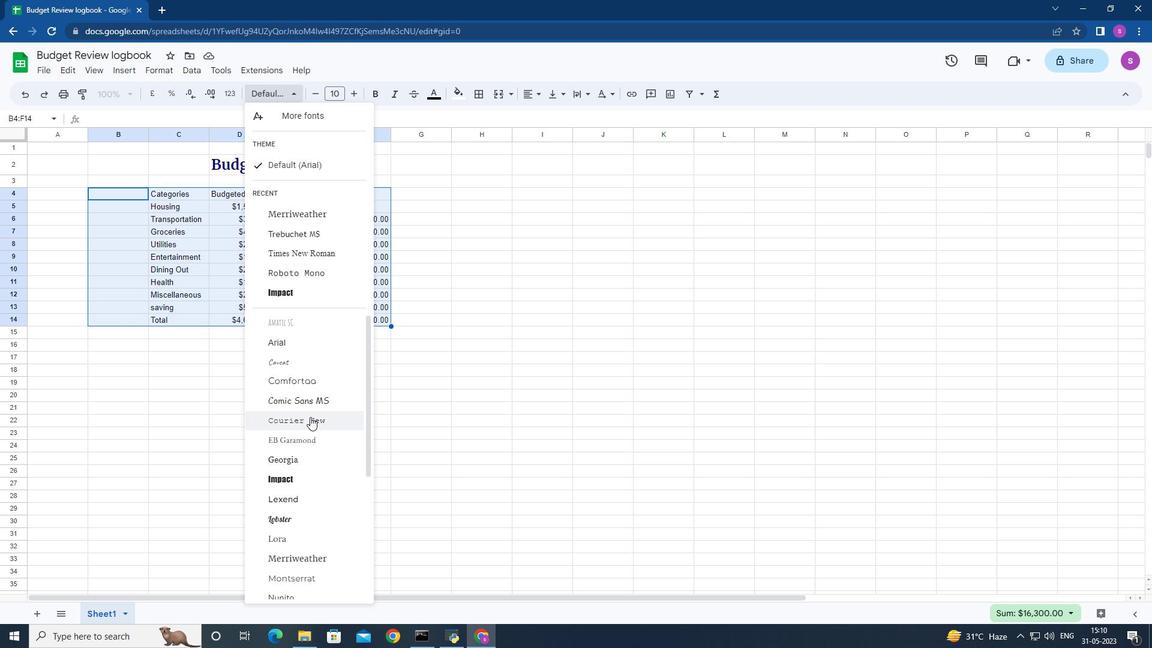 
Action: Mouse scrolled (310, 416) with delta (0, 0)
Screenshot: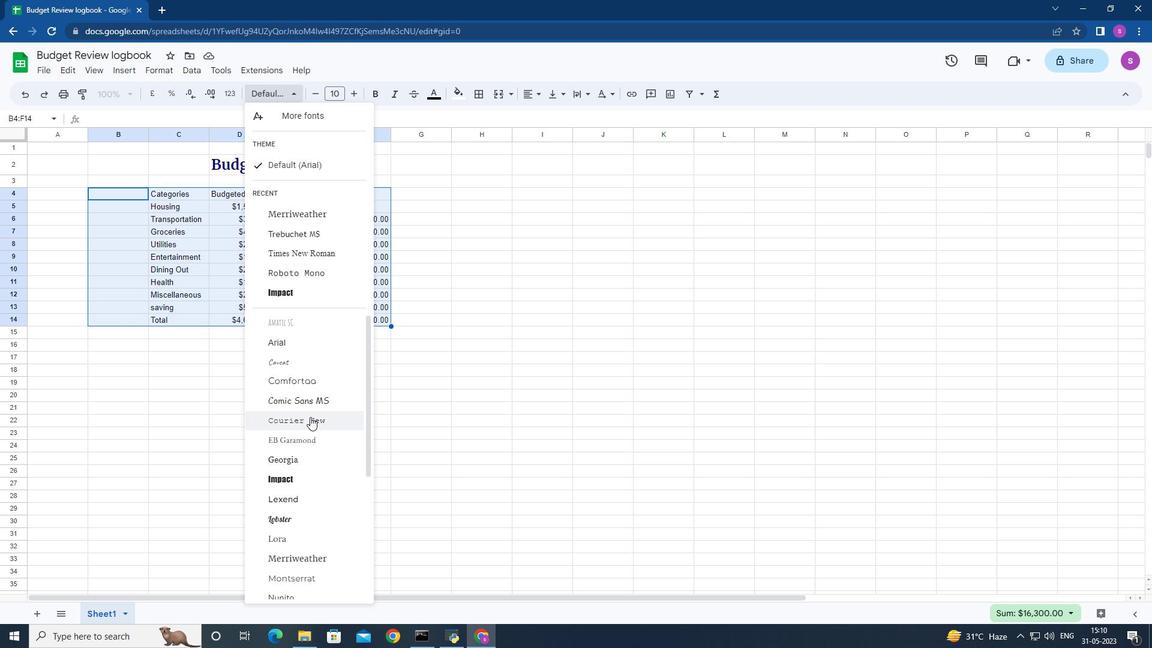
Action: Mouse scrolled (310, 416) with delta (0, 0)
Screenshot: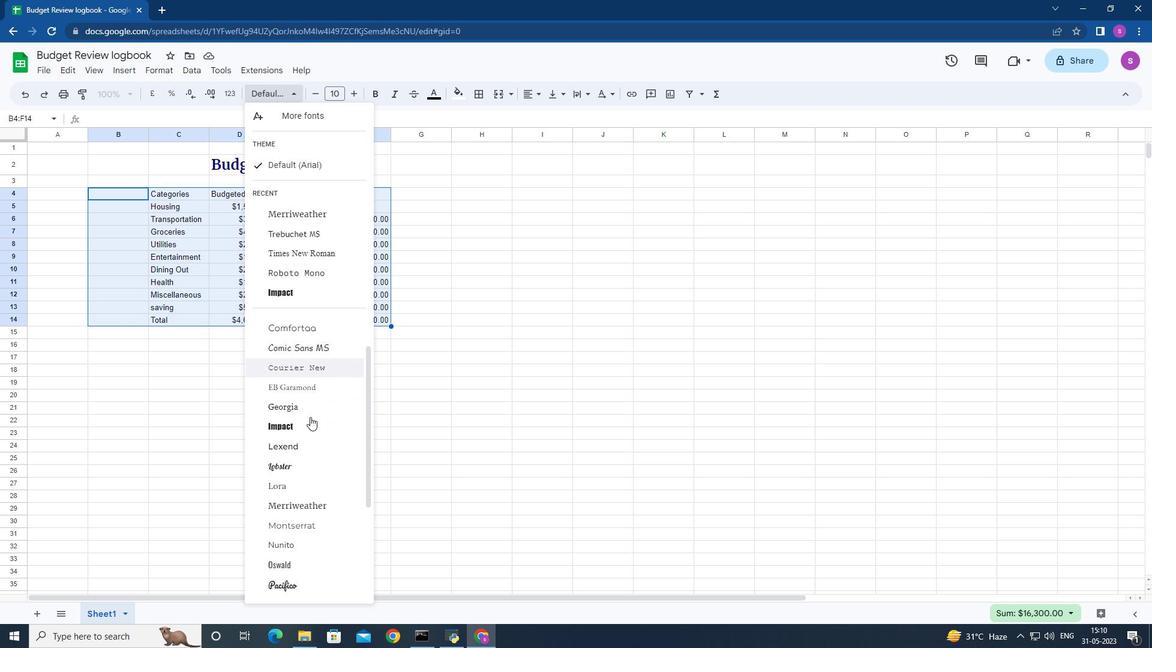 
Action: Mouse moved to (314, 475)
Screenshot: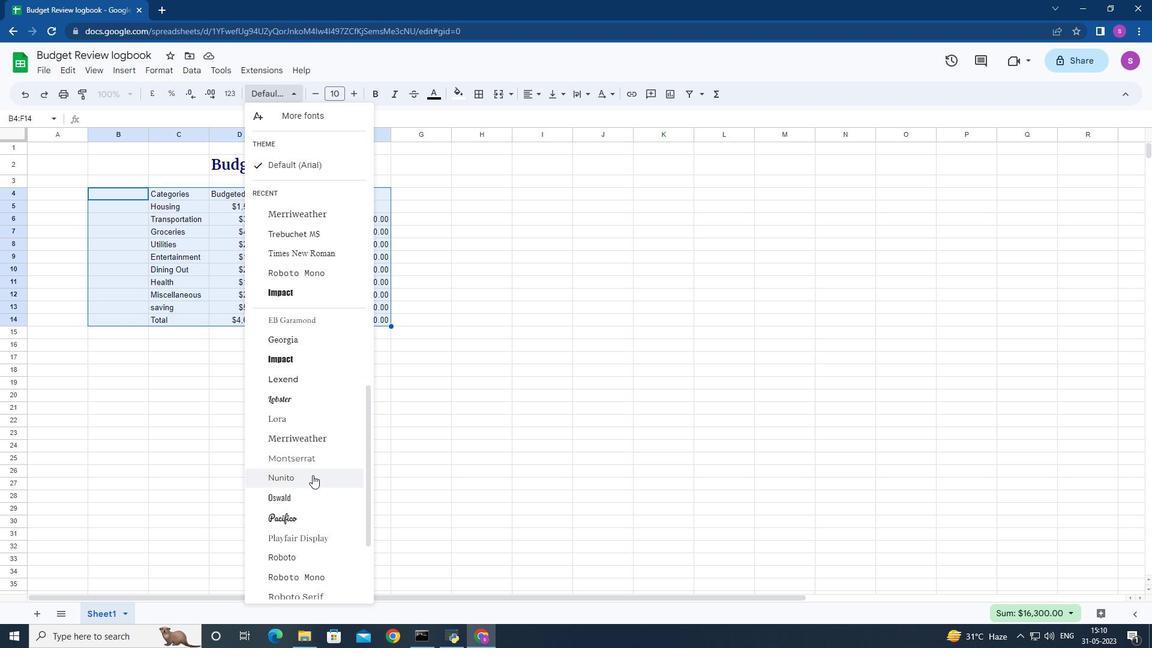 
Action: Mouse pressed left at (314, 475)
Screenshot: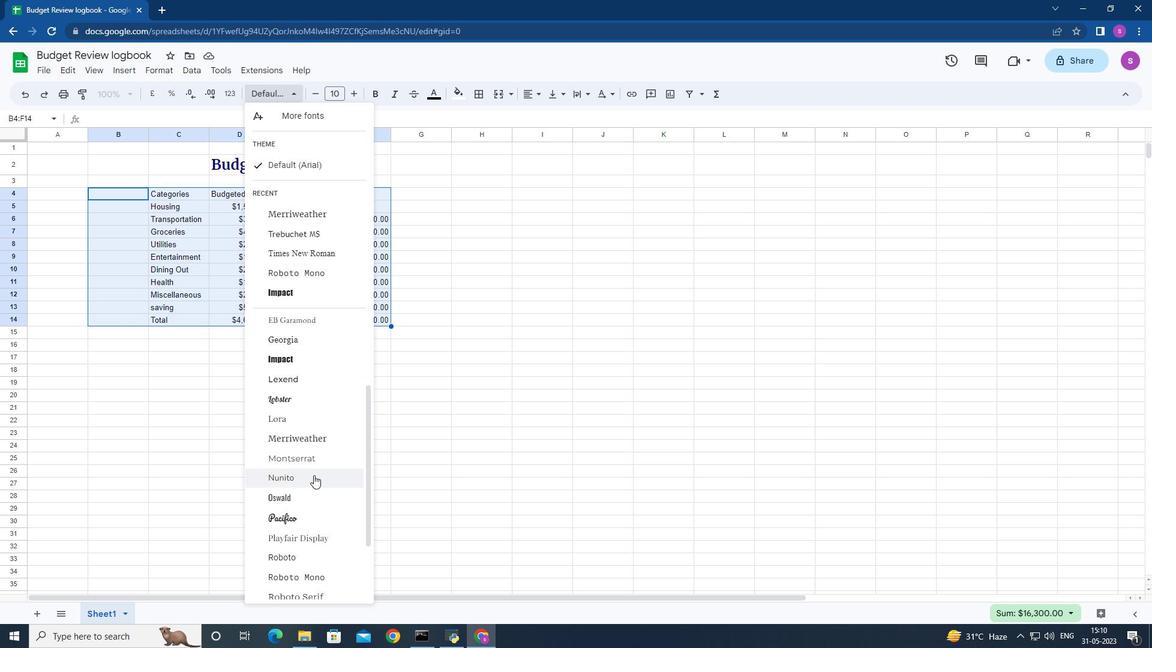 
Action: Mouse moved to (315, 94)
Screenshot: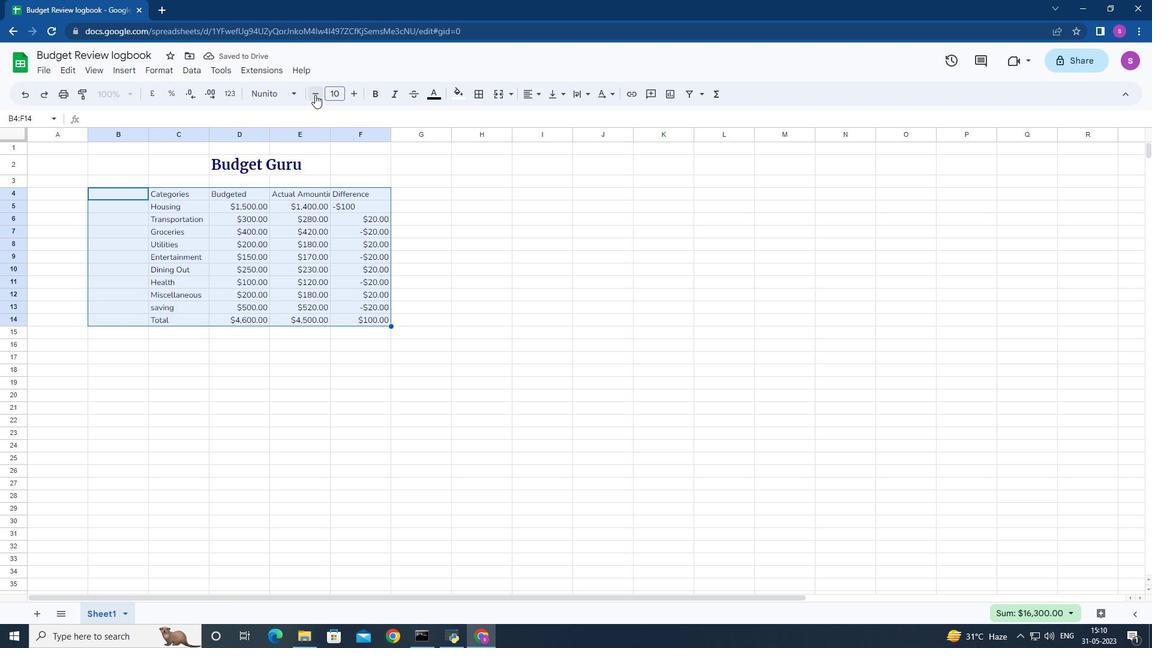 
Action: Mouse pressed left at (315, 94)
Screenshot: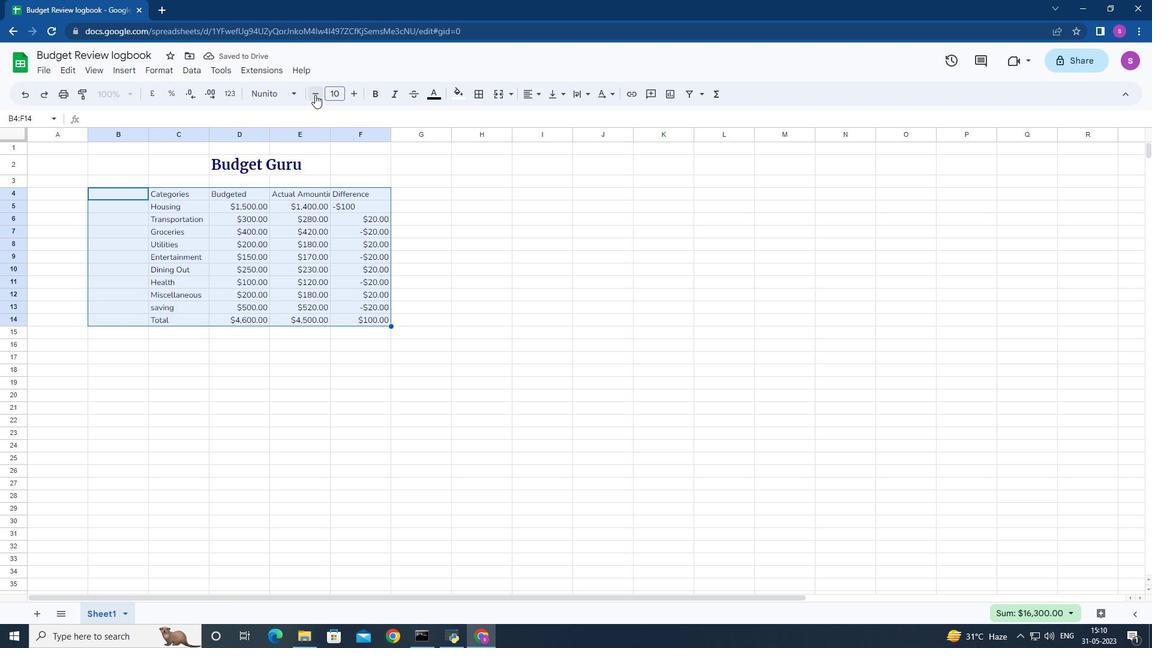 
Action: Mouse moved to (536, 95)
Screenshot: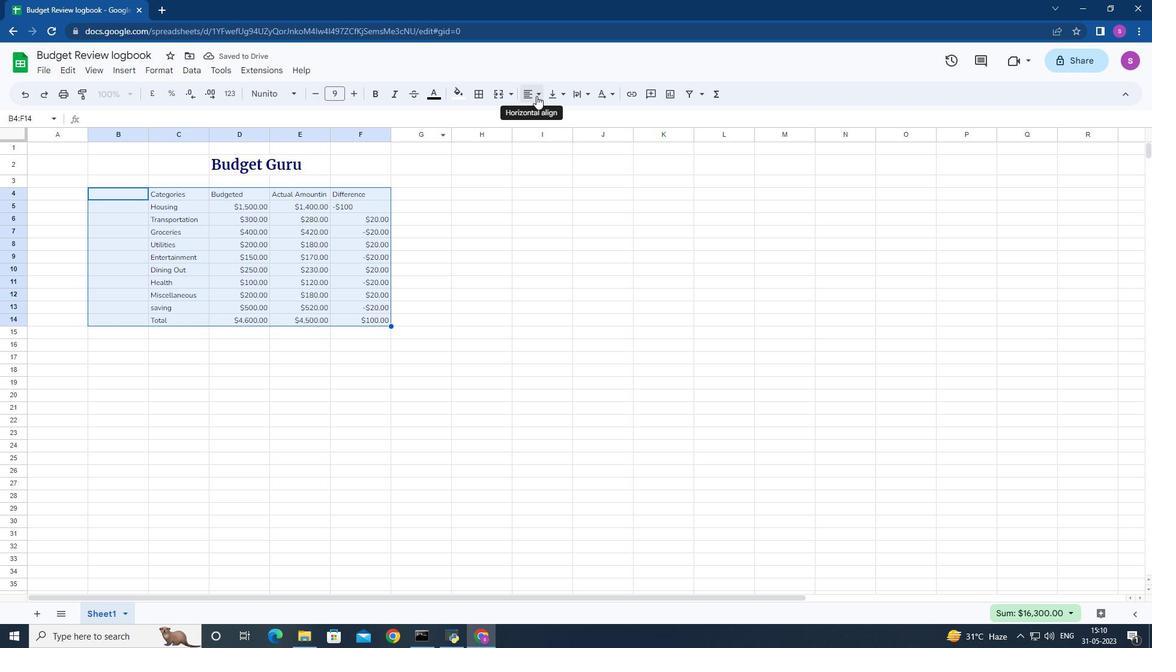 
Action: Mouse pressed left at (536, 95)
Screenshot: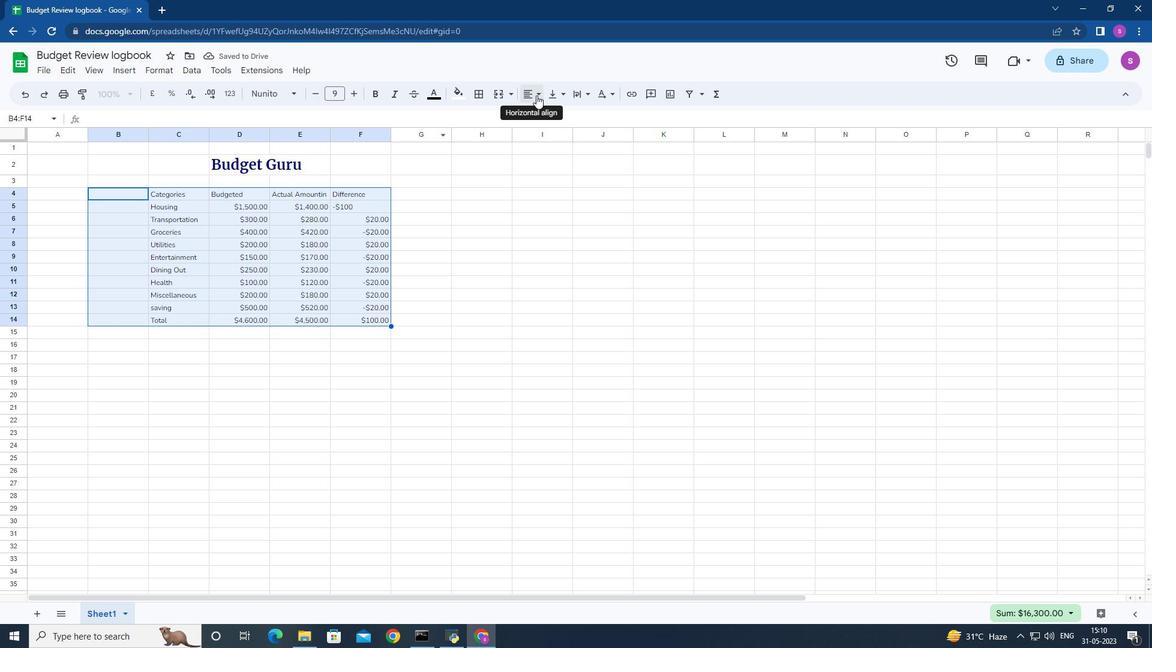 
Action: Mouse moved to (530, 118)
Screenshot: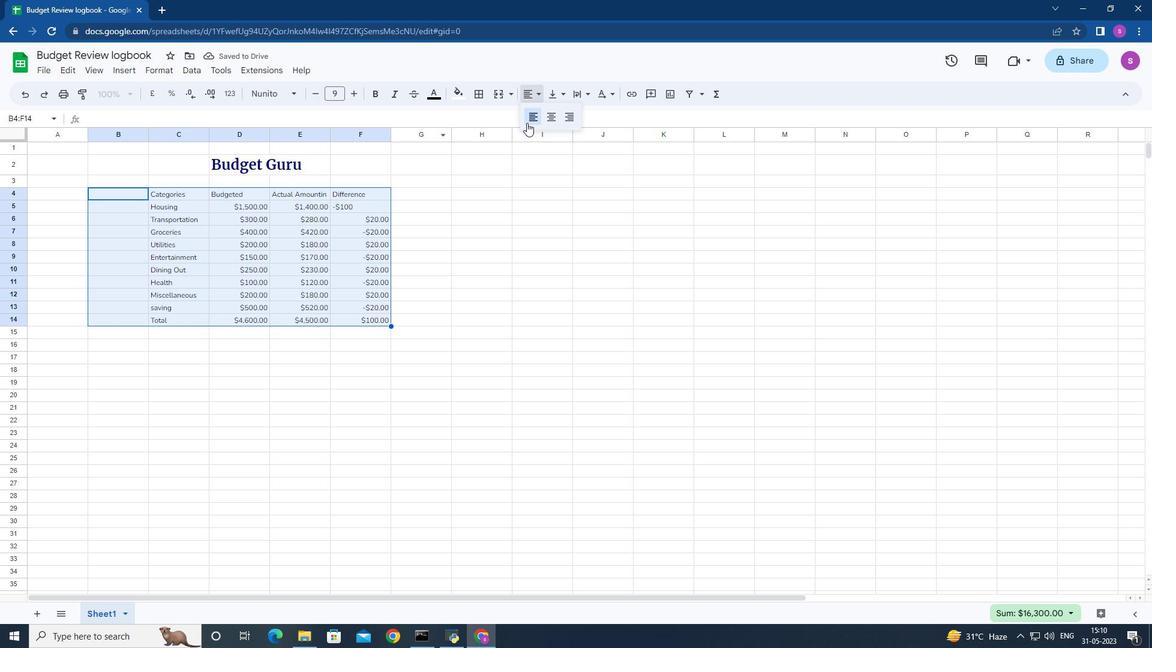 
Action: Mouse pressed left at (530, 118)
Screenshot: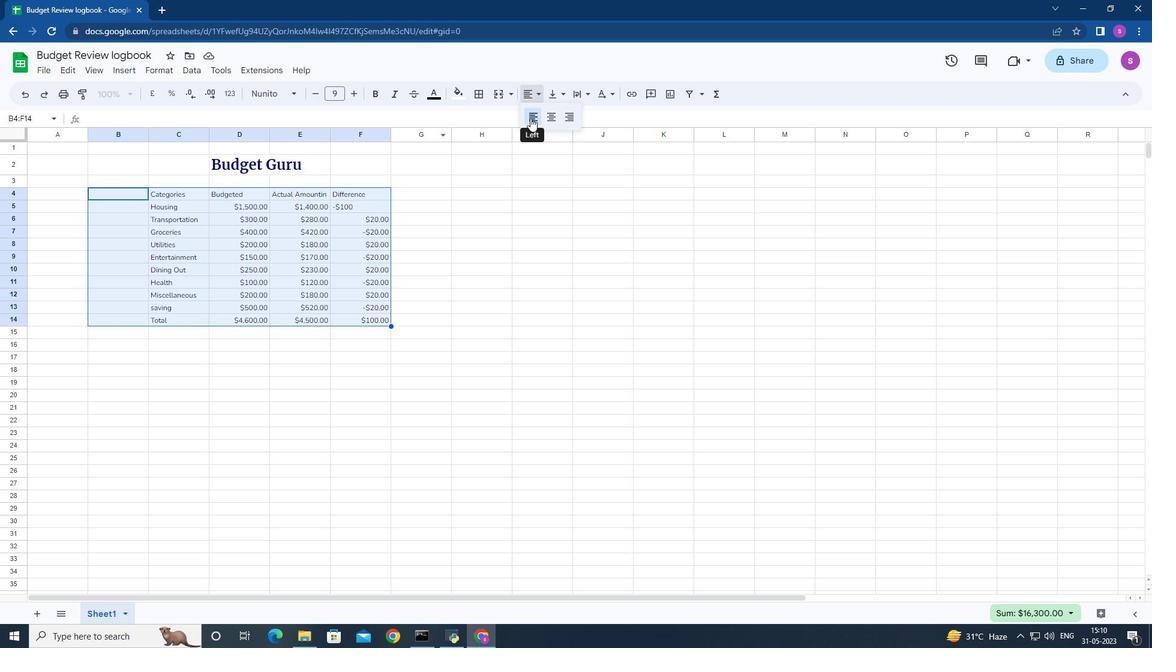 
Action: Mouse moved to (200, 162)
Screenshot: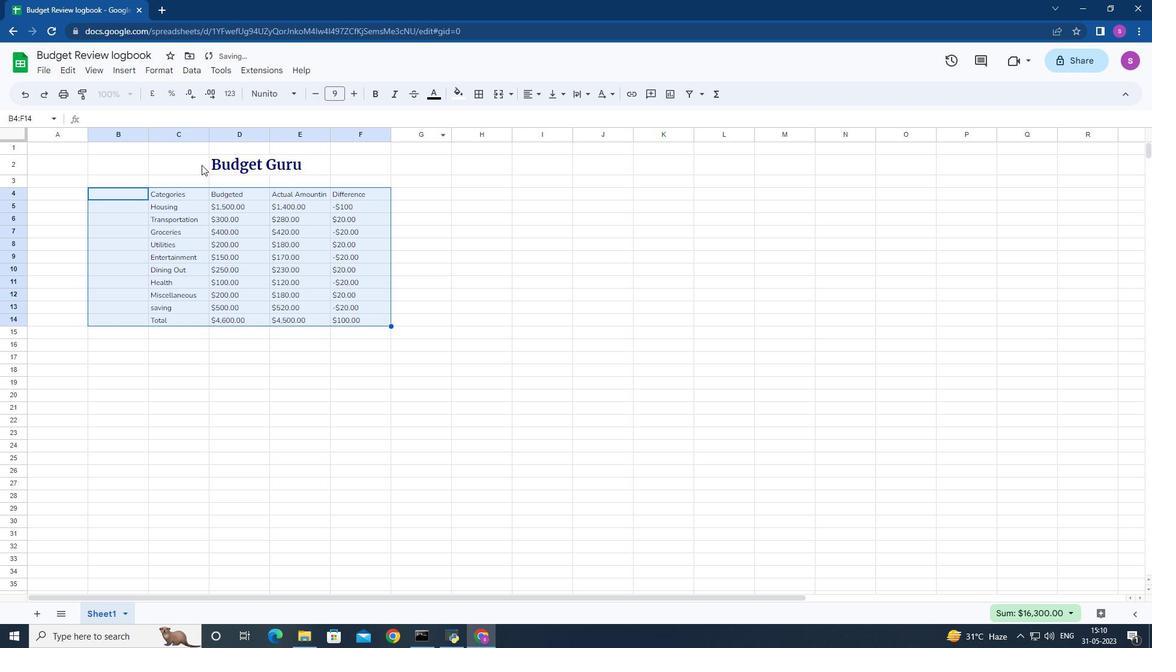 
Action: Mouse pressed left at (200, 162)
Screenshot: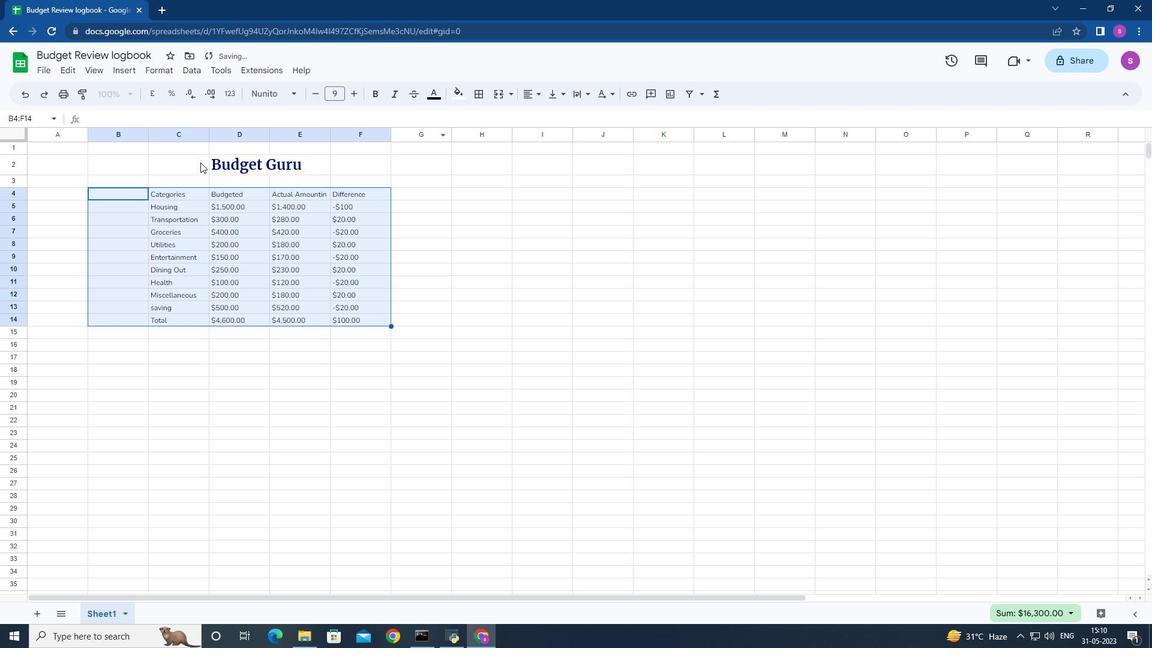 
Action: Mouse moved to (537, 97)
Screenshot: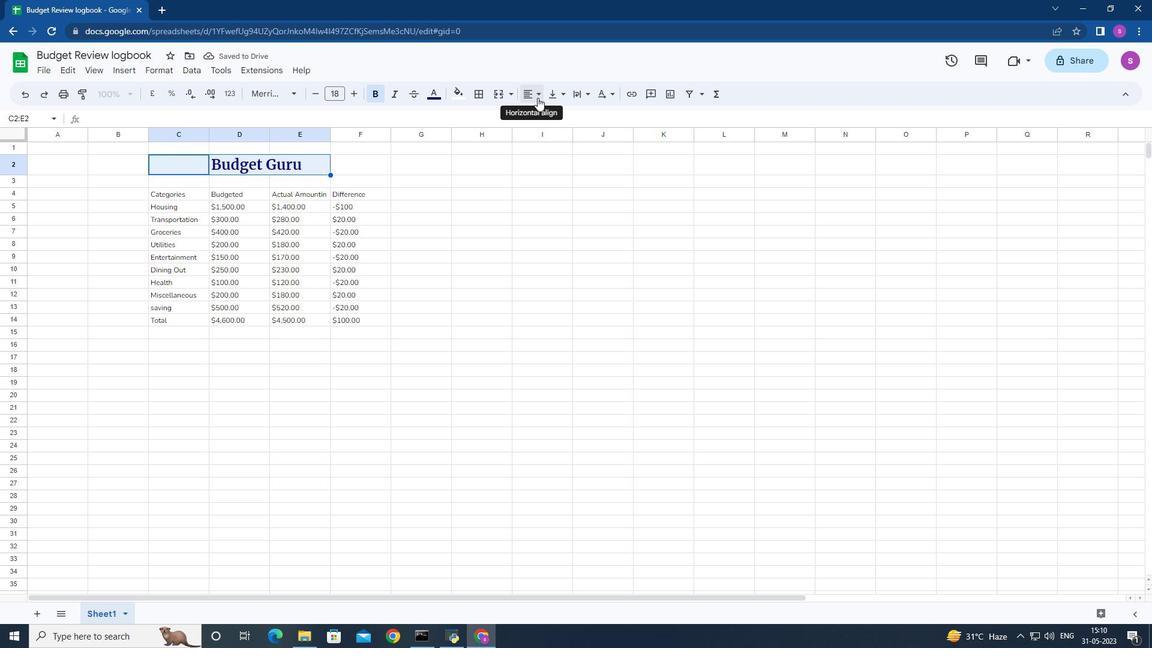 
Action: Mouse pressed left at (537, 97)
Screenshot: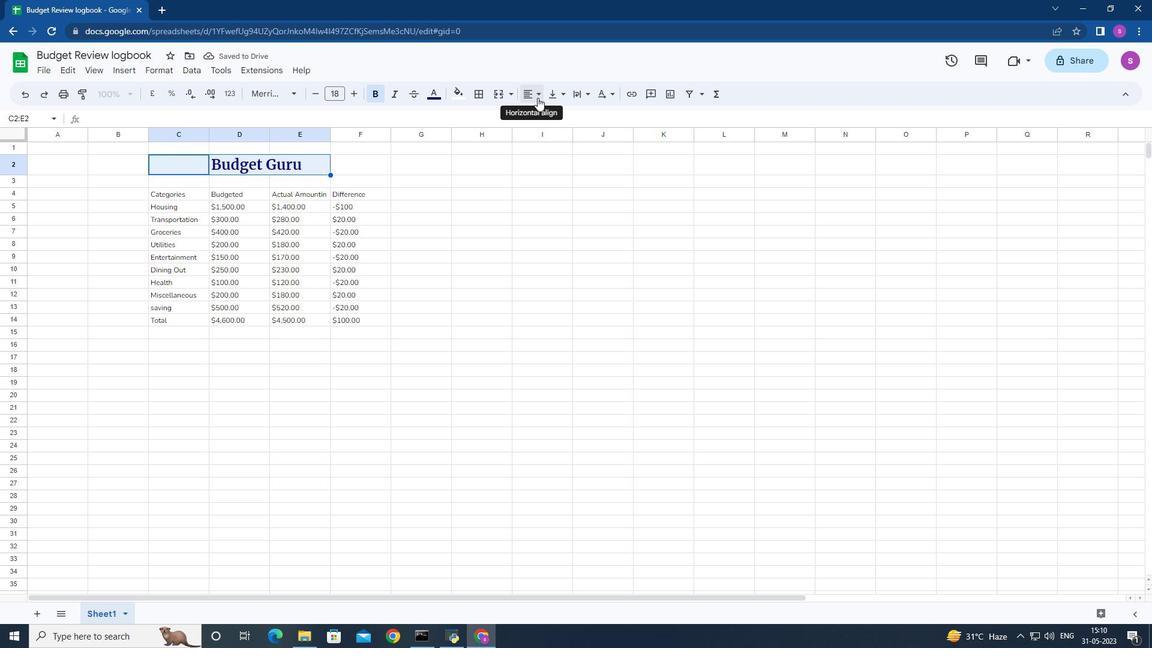 
Action: Mouse moved to (530, 122)
Screenshot: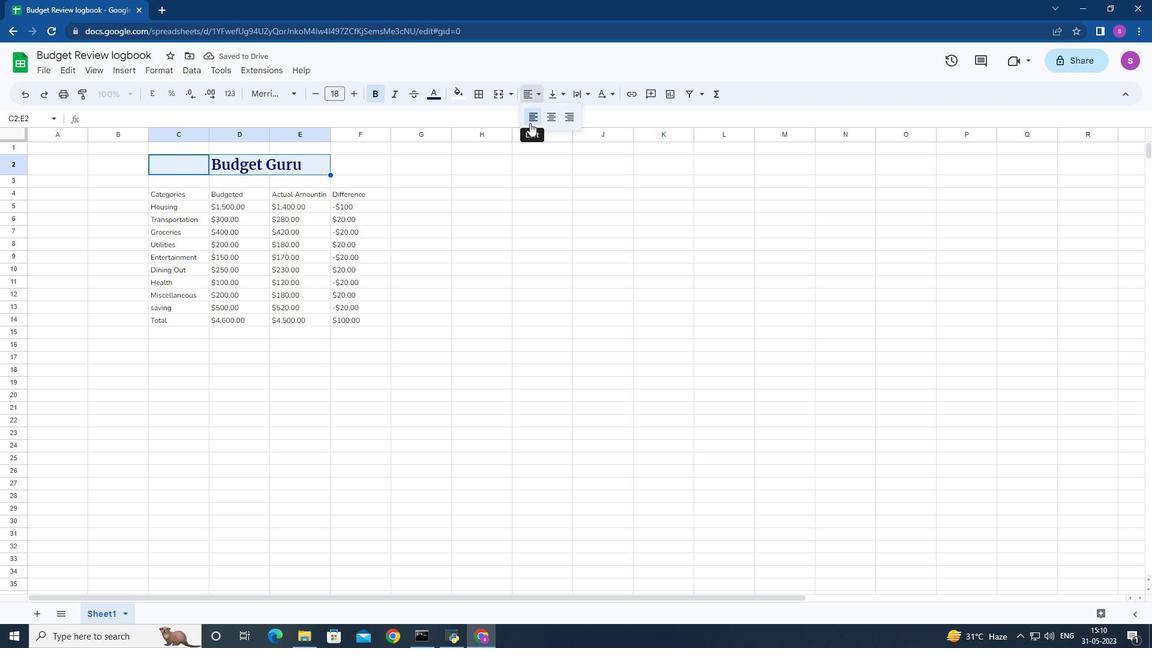 
Action: Mouse pressed left at (530, 122)
Screenshot: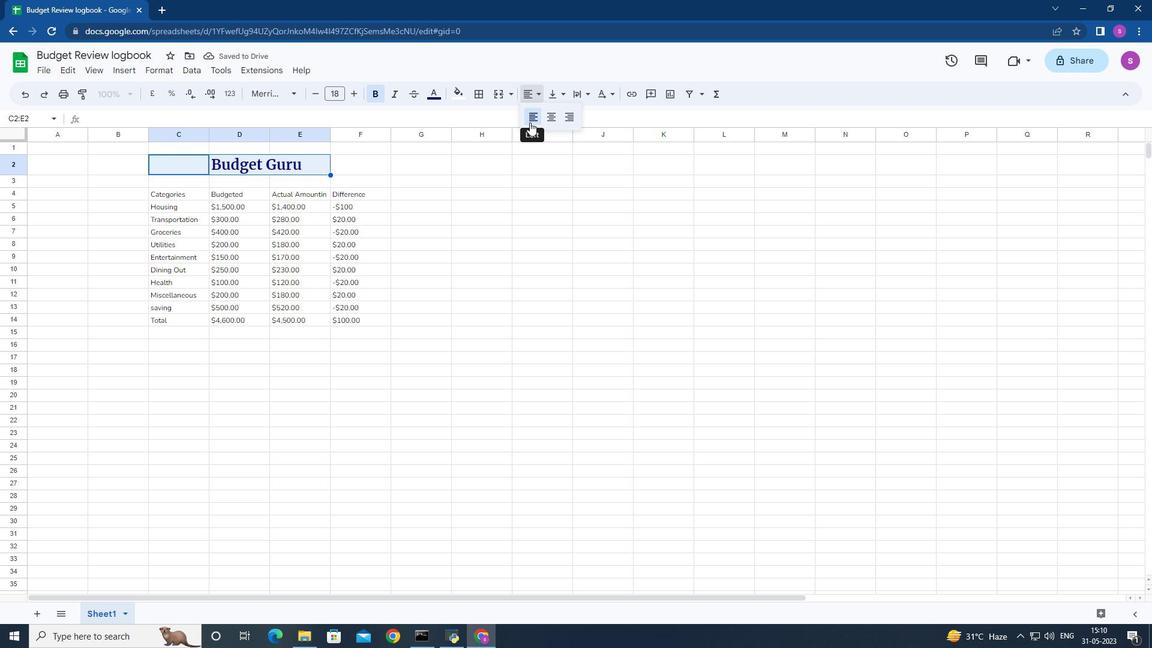 
Action: Mouse moved to (410, 308)
Screenshot: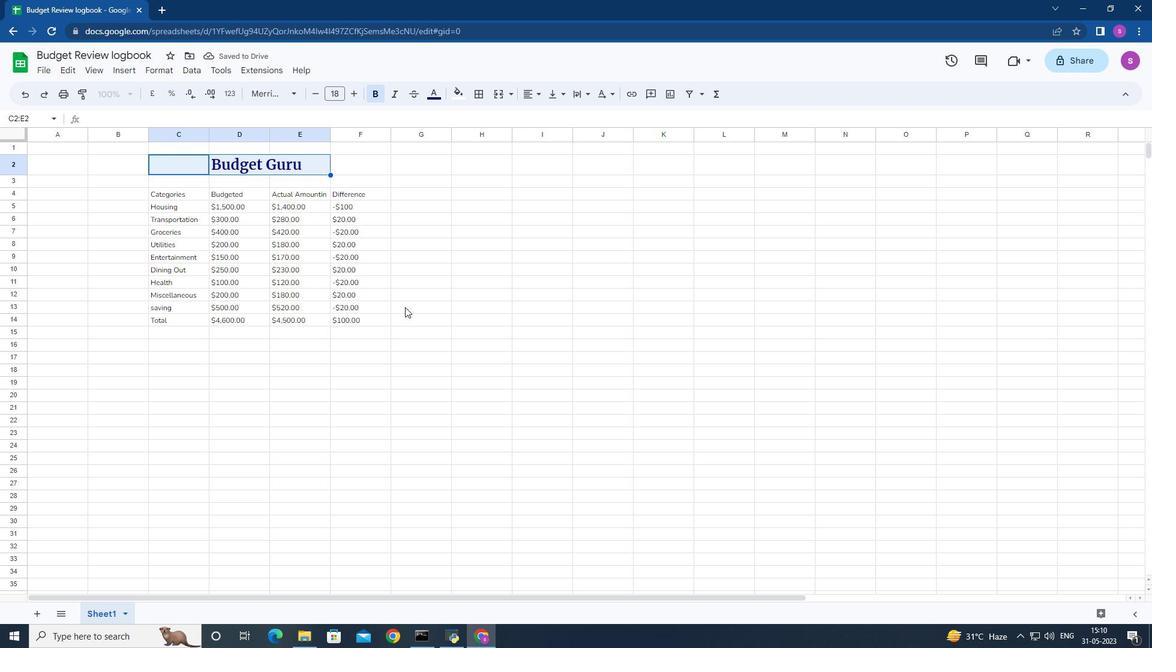 
Action: Mouse scrolled (410, 308) with delta (0, 0)
Screenshot: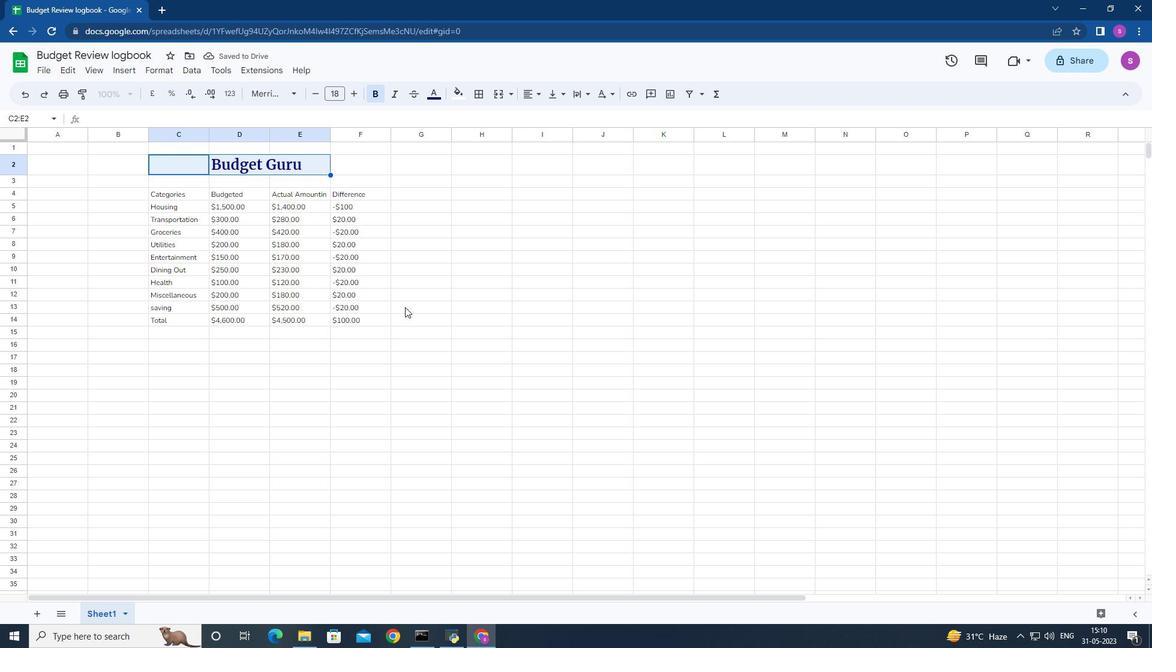 
Action: Mouse moved to (382, 231)
Screenshot: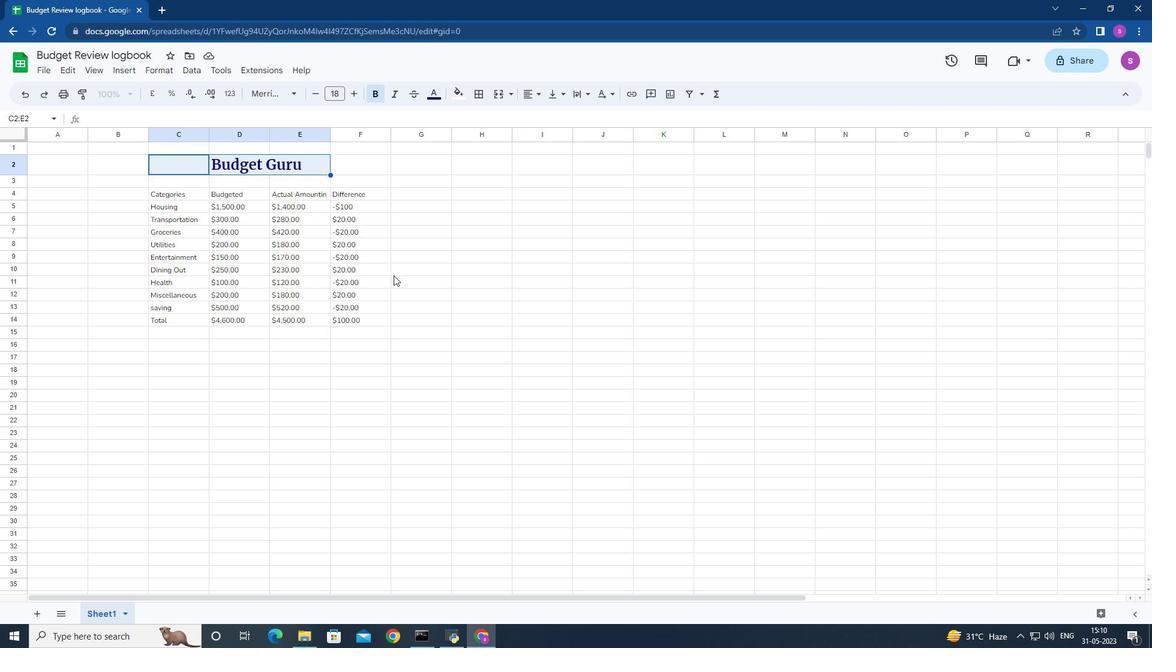 
Action: Mouse scrolled (382, 232) with delta (0, 0)
Screenshot: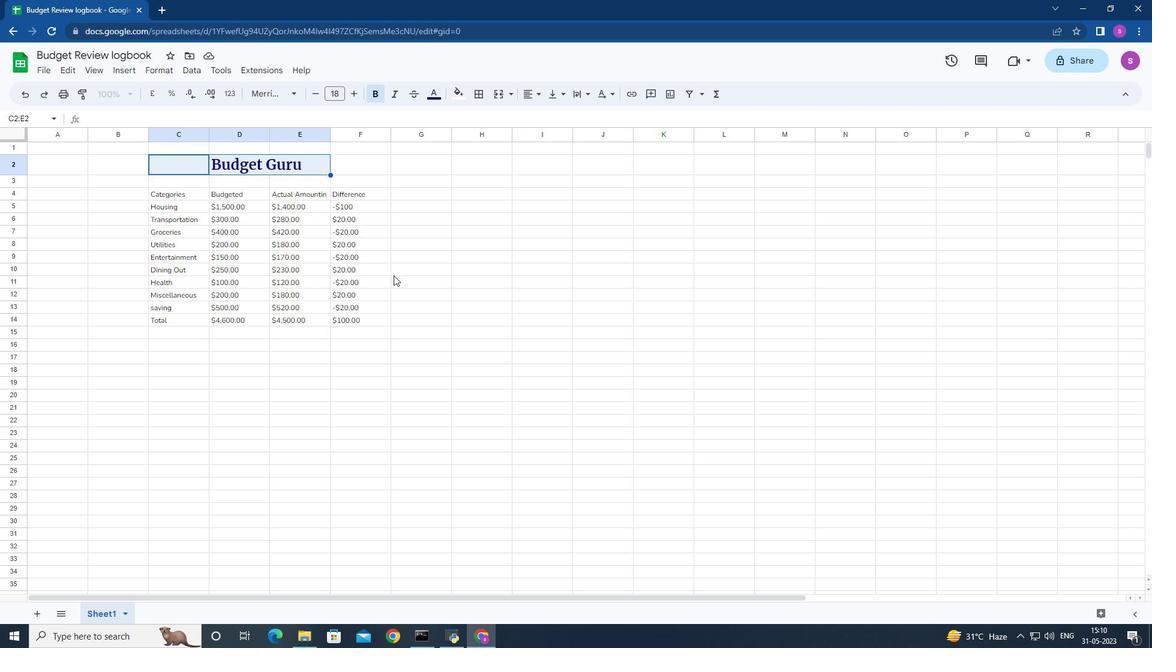 
Action: Mouse moved to (388, 246)
Screenshot: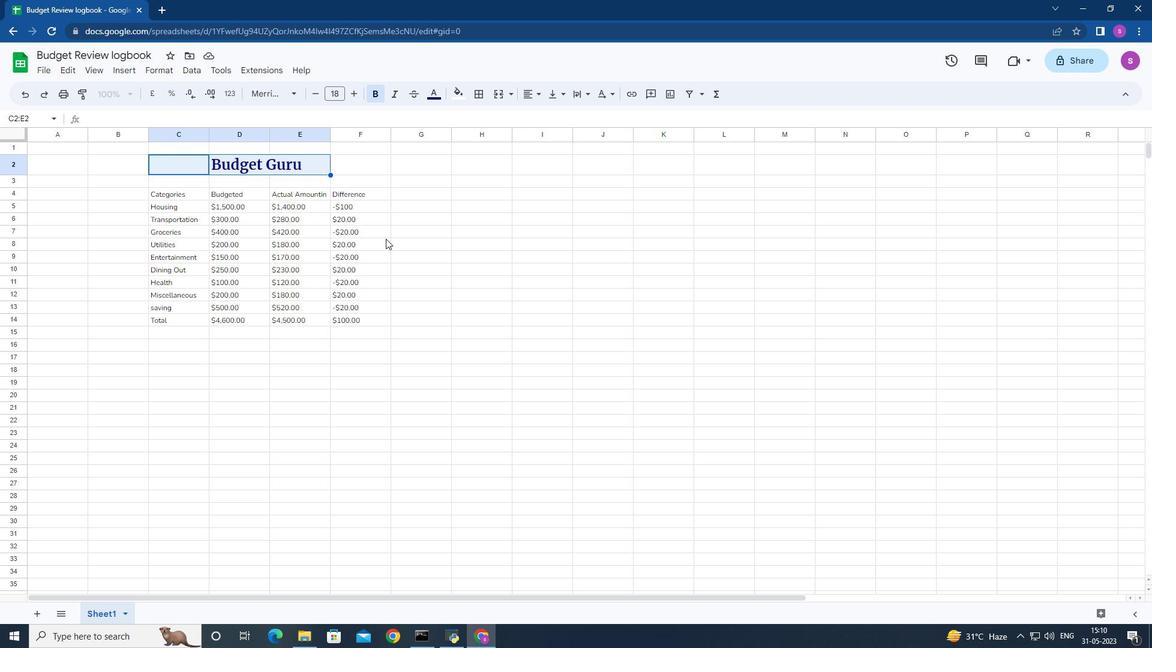 
Action: Mouse scrolled (388, 246) with delta (0, 0)
Screenshot: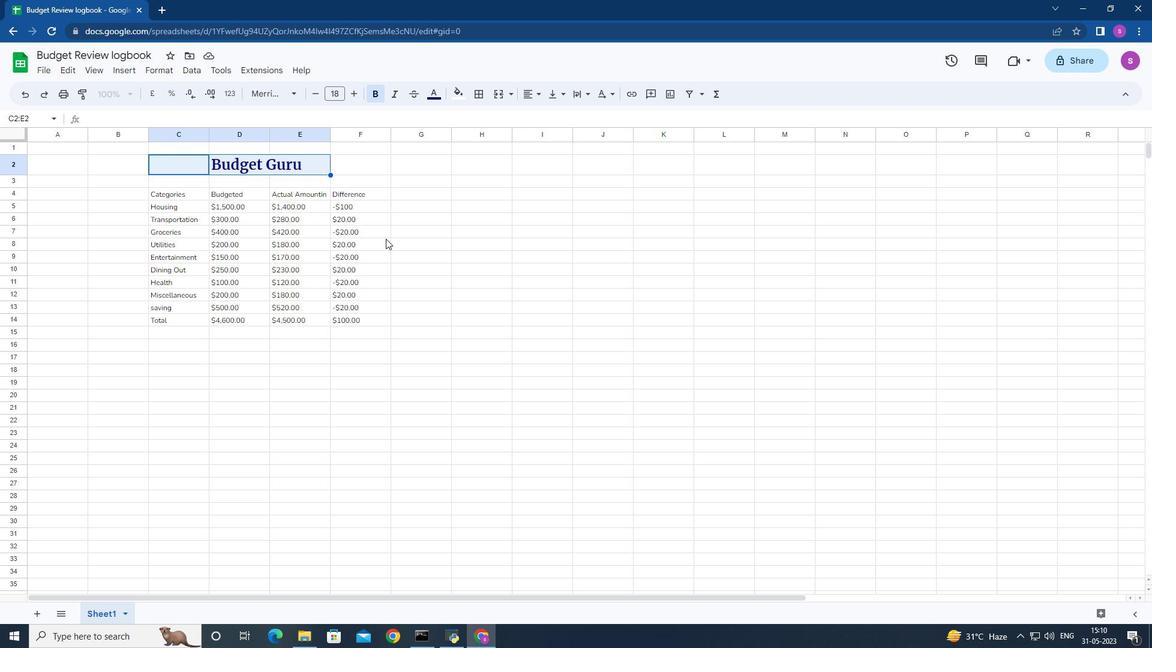 
Action: Mouse moved to (388, 246)
Screenshot: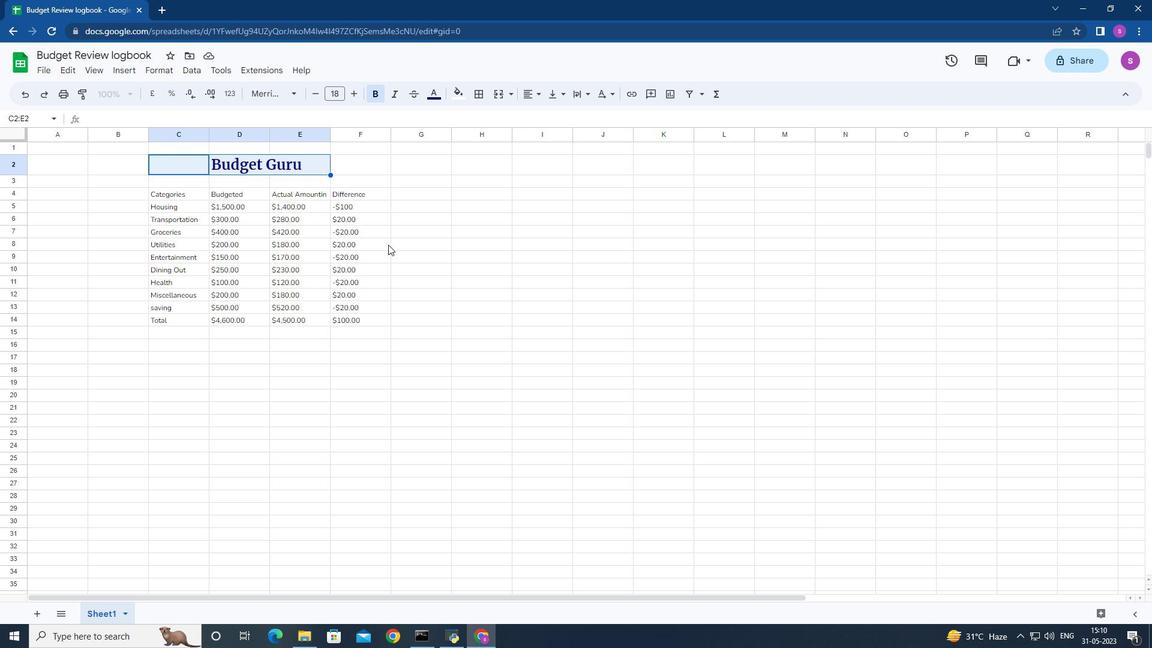 
Action: Mouse scrolled (388, 246) with delta (0, 0)
Screenshot: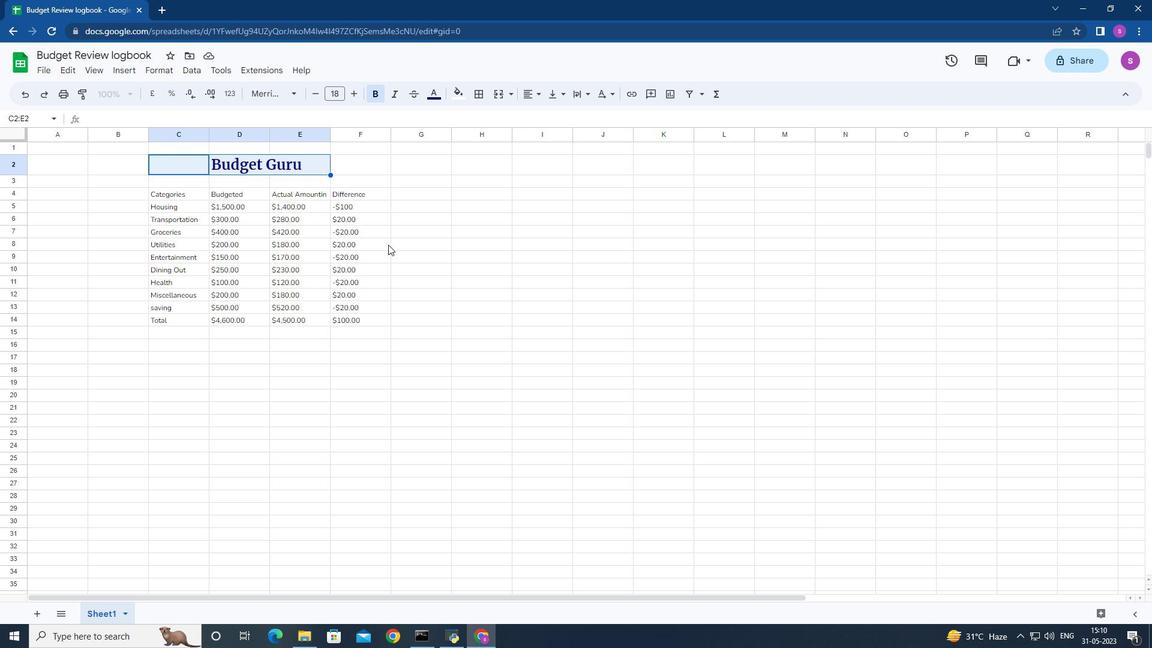 
Action: Mouse scrolled (388, 246) with delta (0, 0)
Screenshot: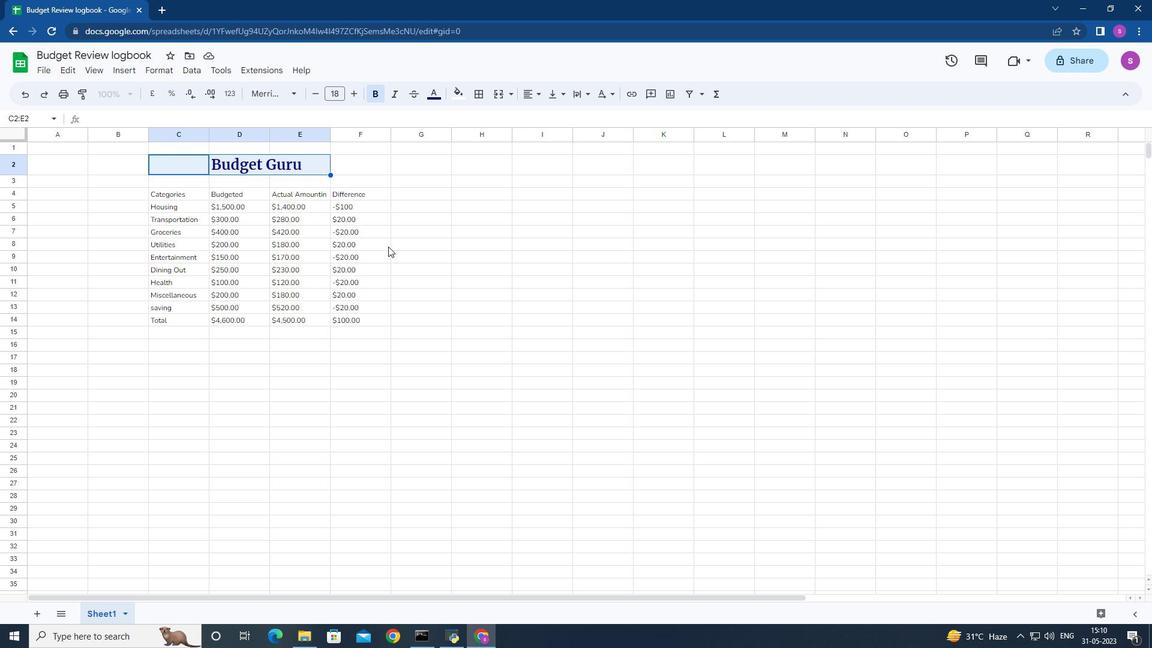 
Action: Mouse moved to (396, 277)
Screenshot: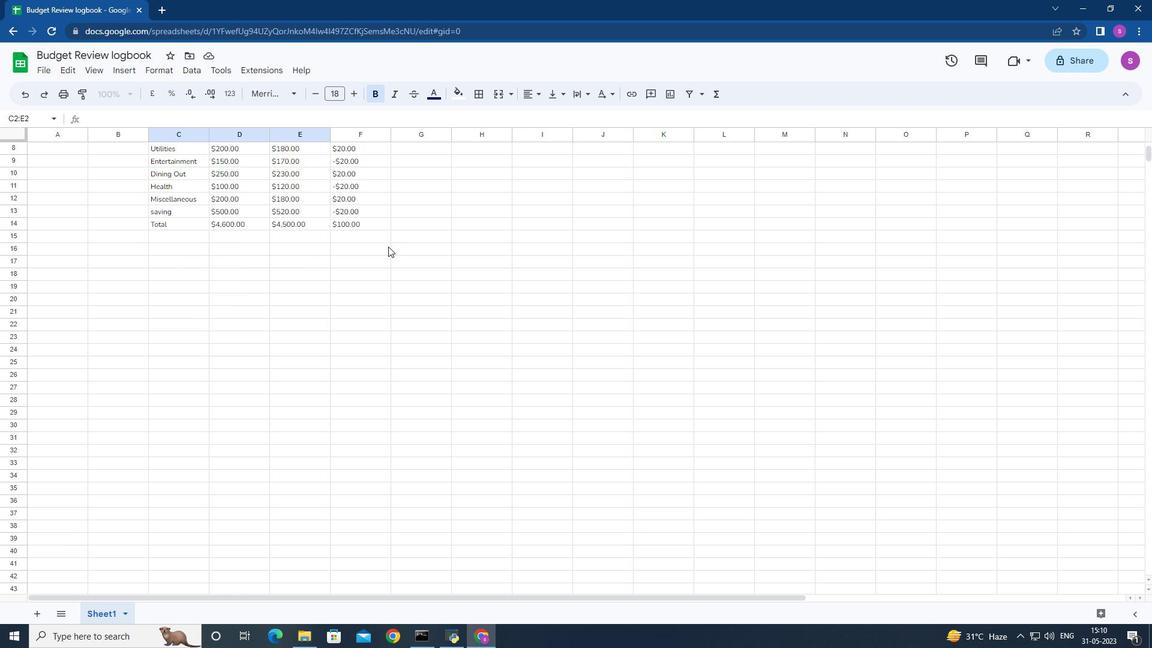 
Action: Mouse scrolled (396, 278) with delta (0, 0)
Screenshot: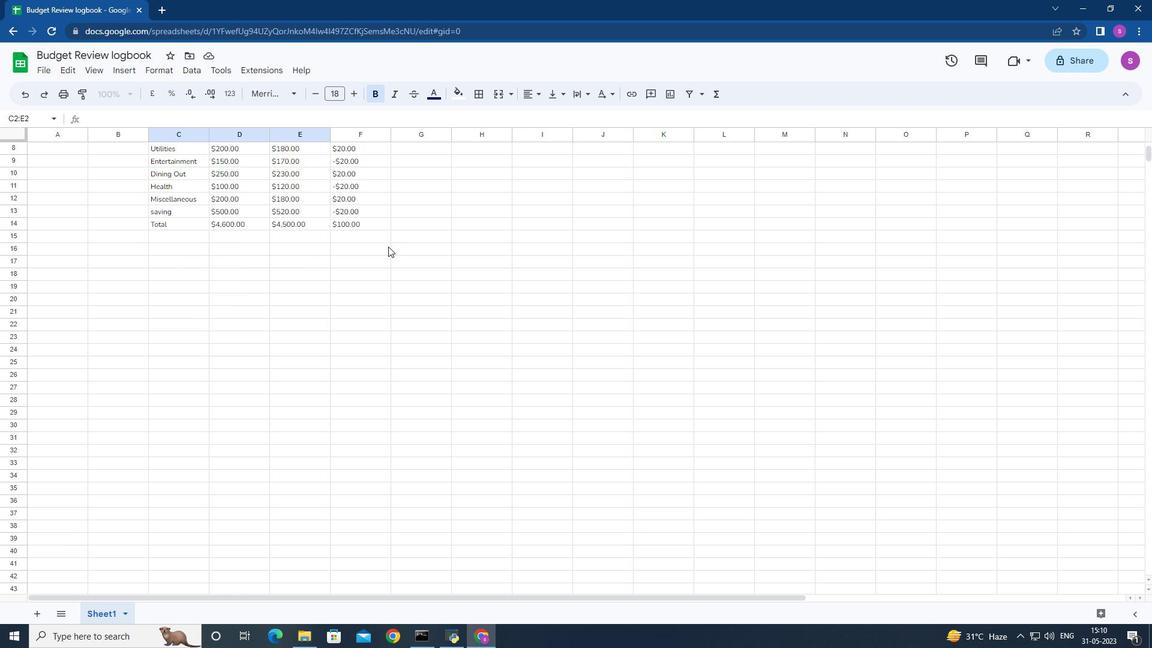 
Action: Mouse moved to (406, 311)
Screenshot: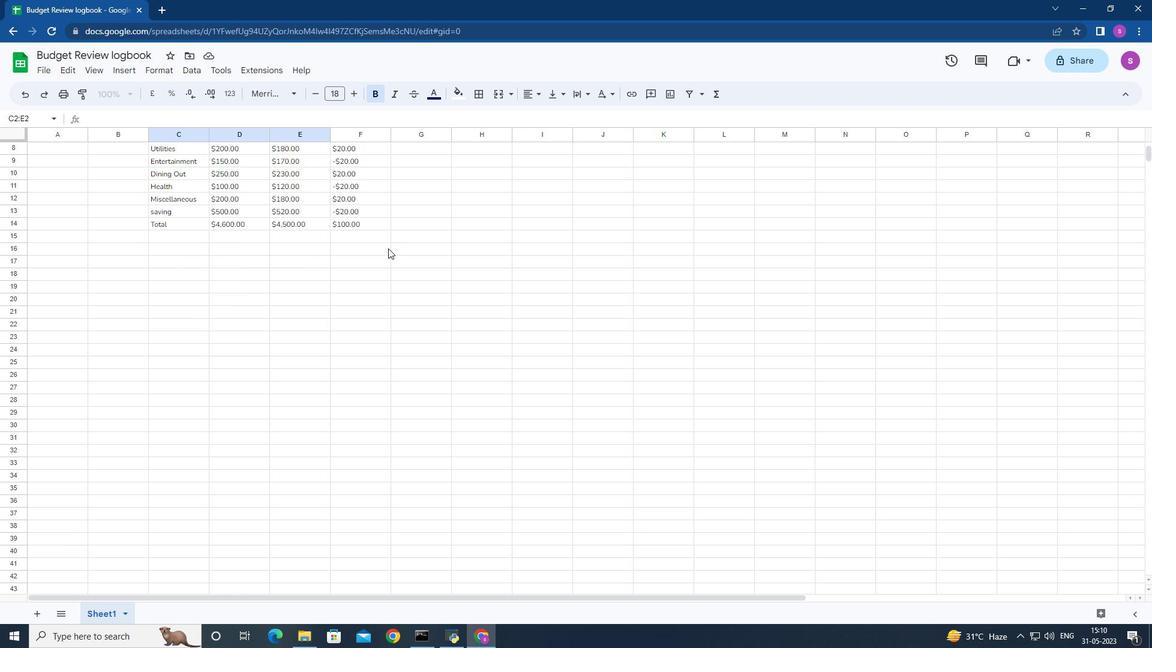 
Action: Mouse scrolled (406, 312) with delta (0, 0)
Screenshot: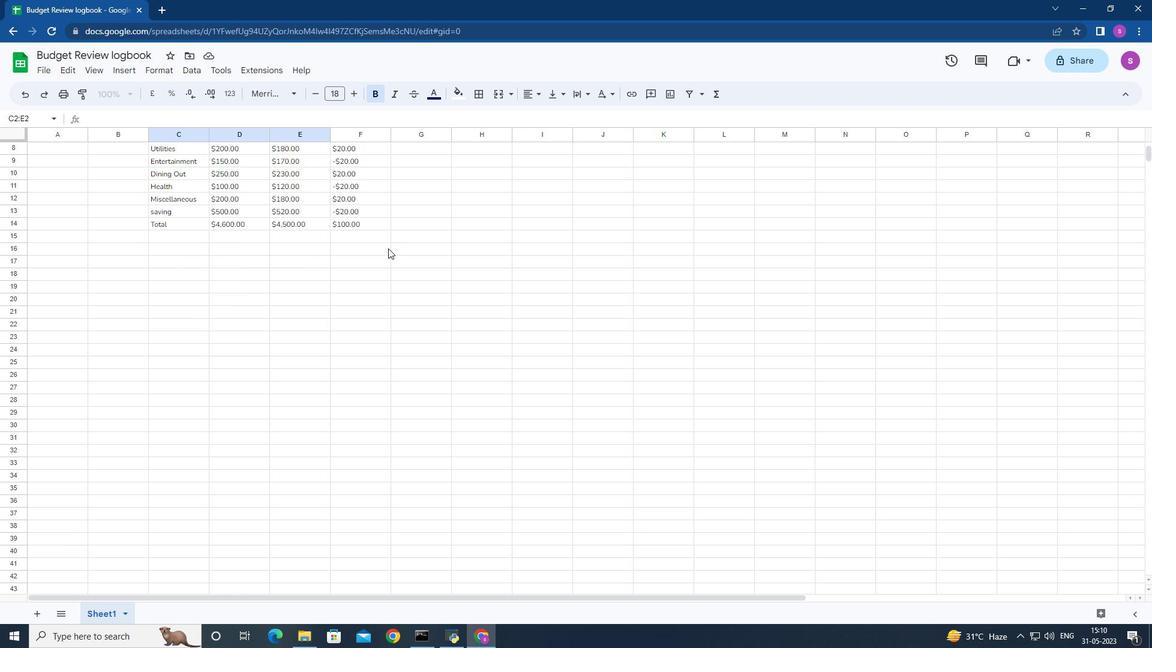 
Action: Mouse moved to (422, 359)
Screenshot: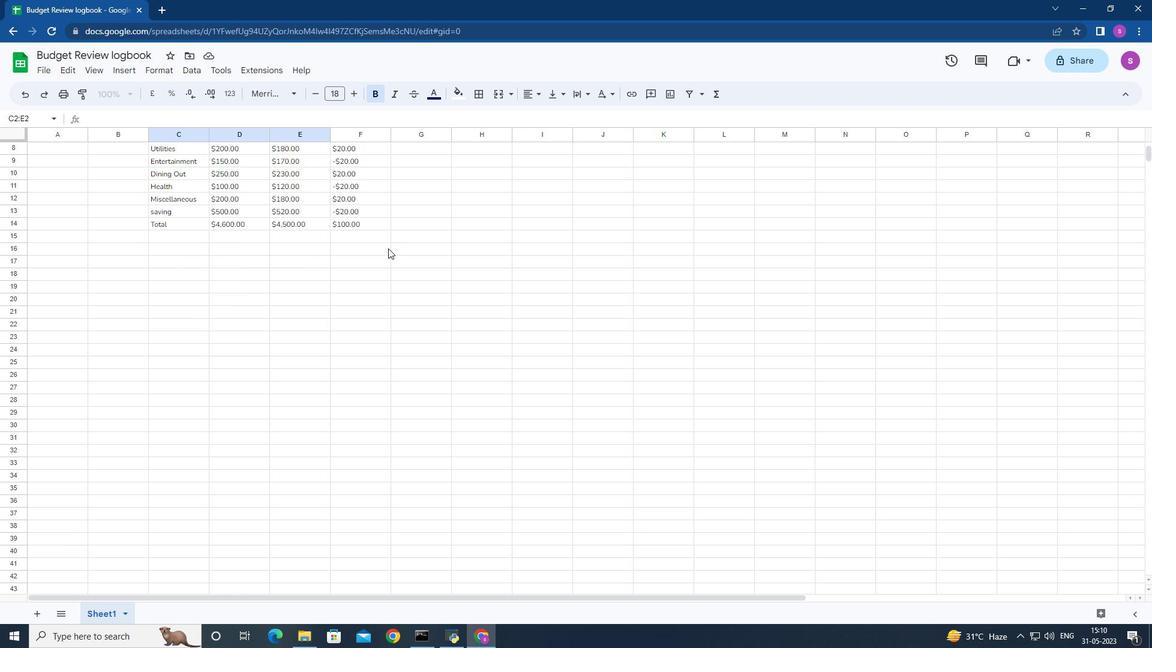 
Action: Mouse scrolled (422, 360) with delta (0, 0)
Screenshot: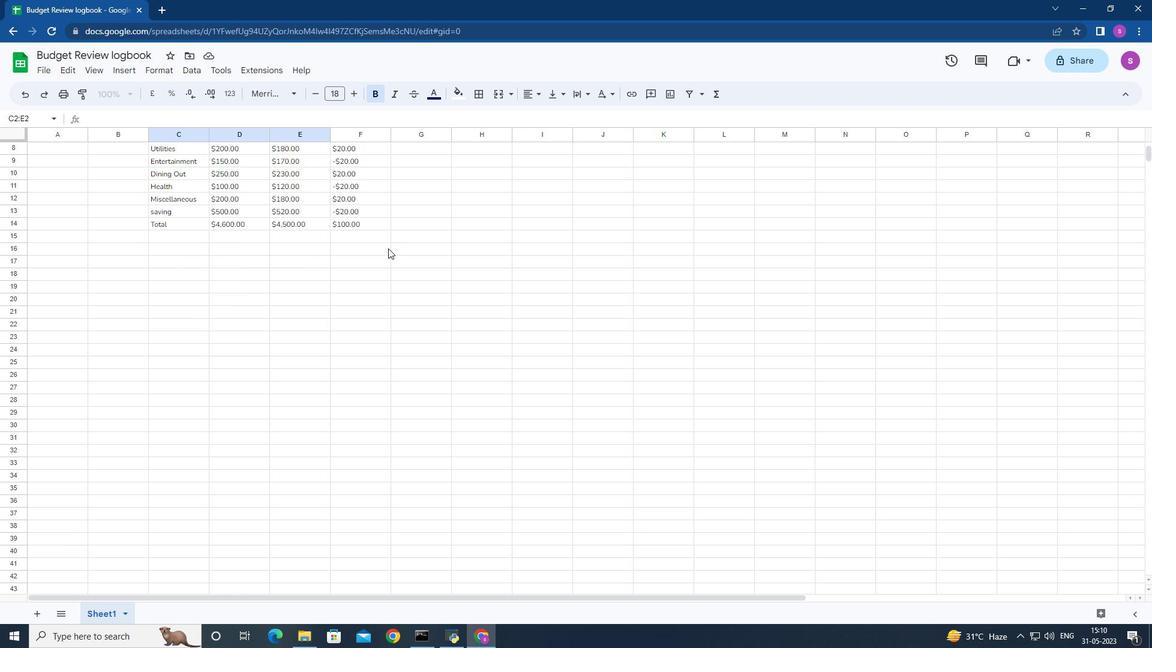 
Action: Mouse moved to (437, 407)
Screenshot: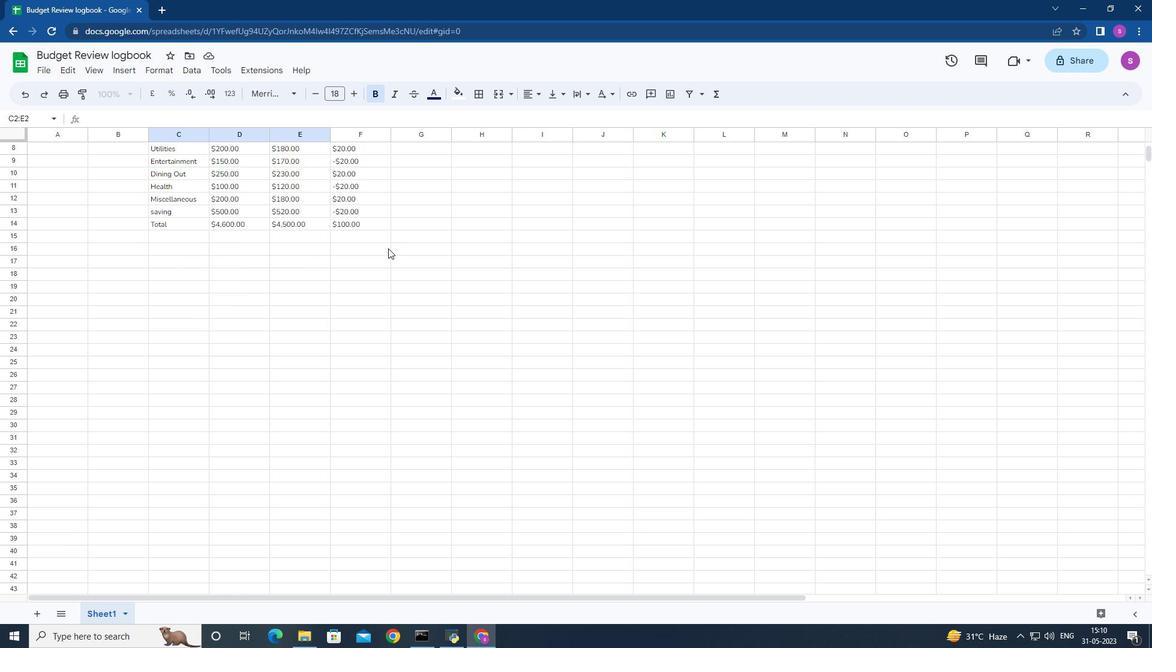 
Action: Mouse scrolled (437, 407) with delta (0, 0)
Screenshot: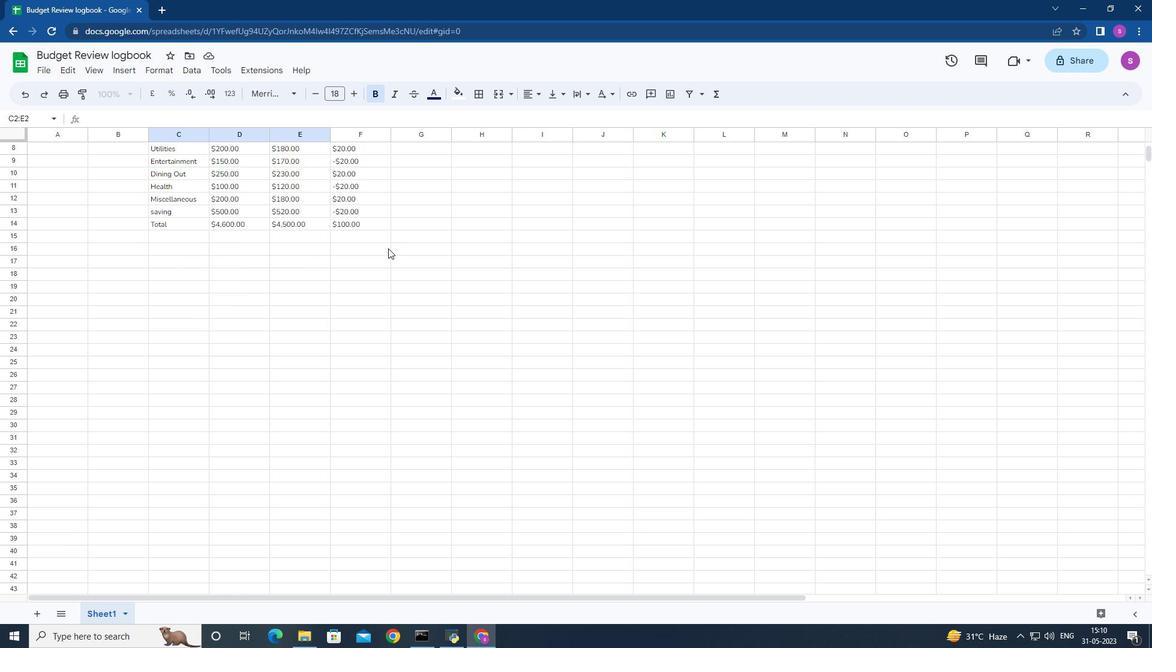 
Action: Mouse moved to (450, 452)
Screenshot: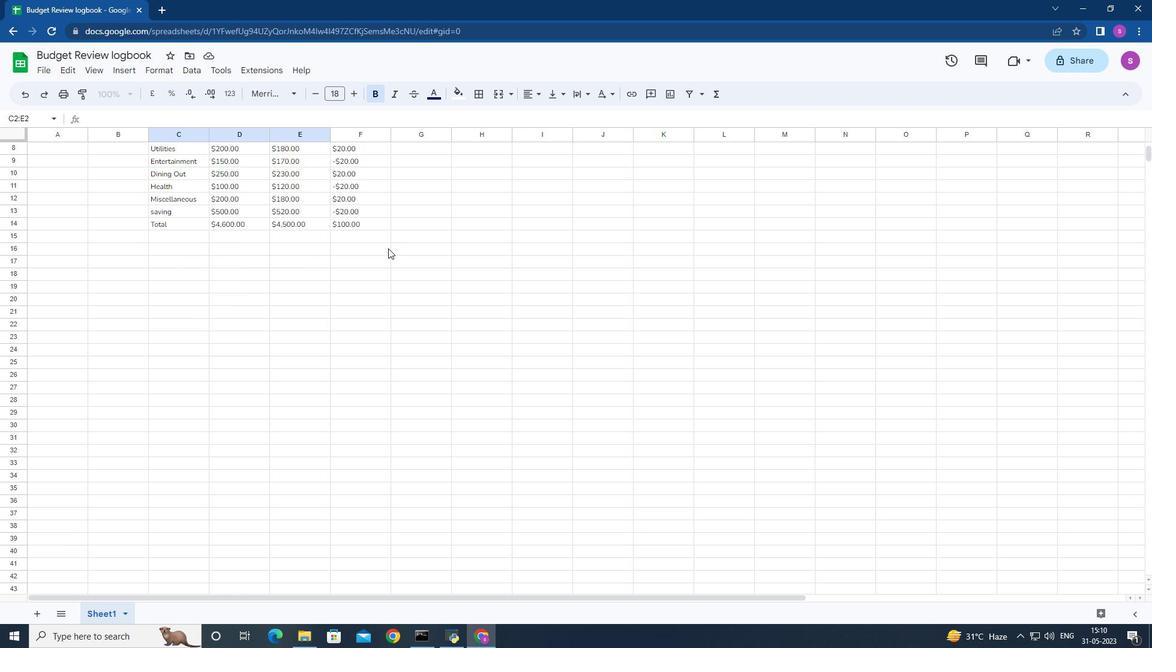 
Action: Mouse scrolled (450, 453) with delta (0, 0)
Screenshot: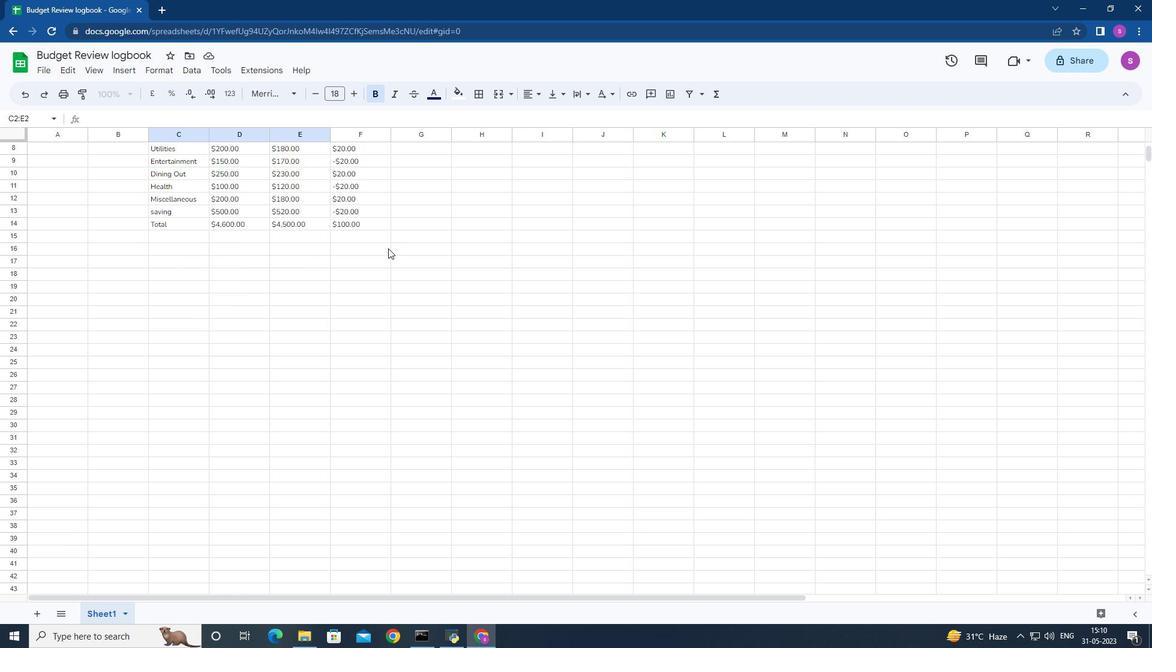 
Action: Mouse moved to (460, 485)
Screenshot: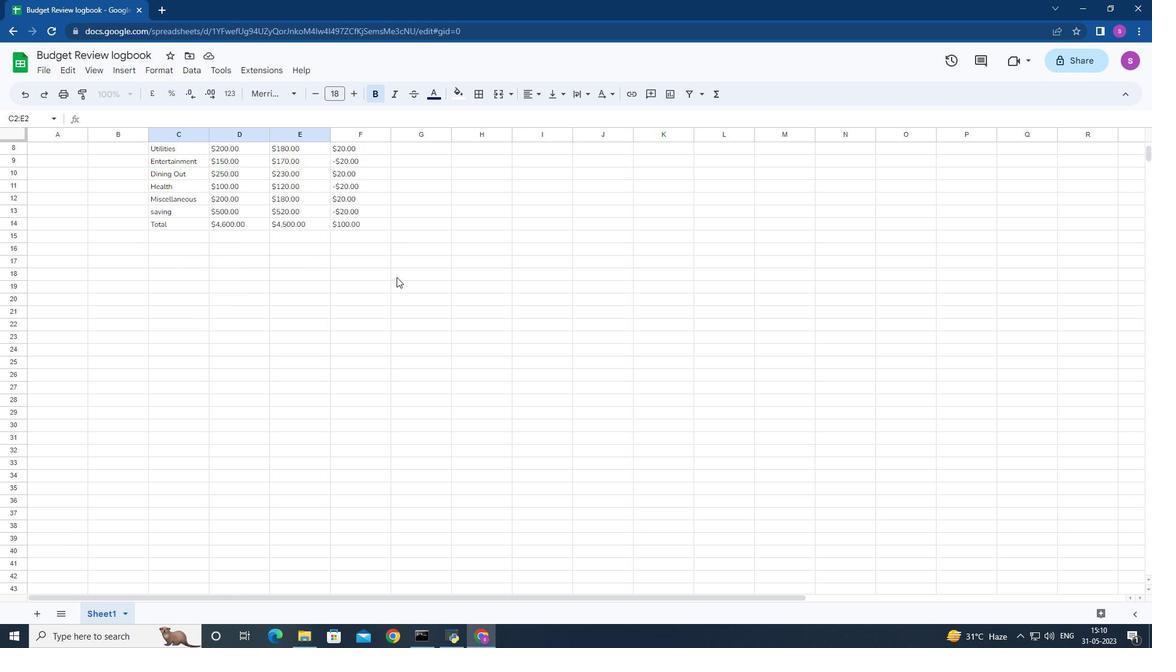 
Action: Mouse scrolled (460, 485) with delta (0, 0)
Screenshot: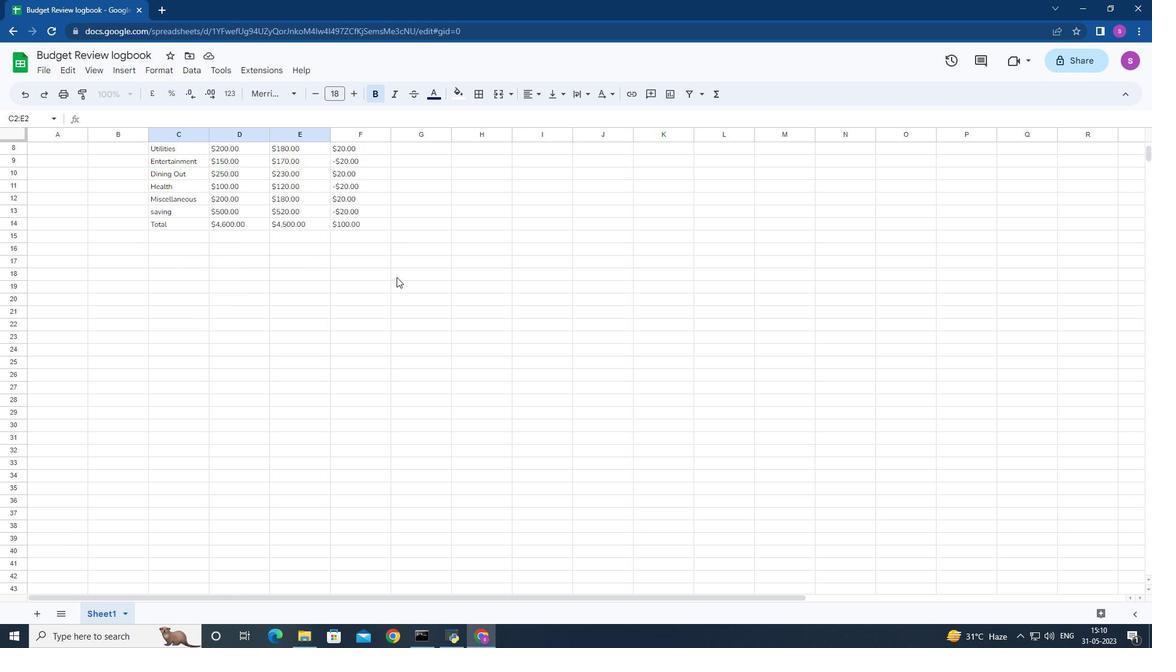 
Action: Mouse moved to (463, 507)
Screenshot: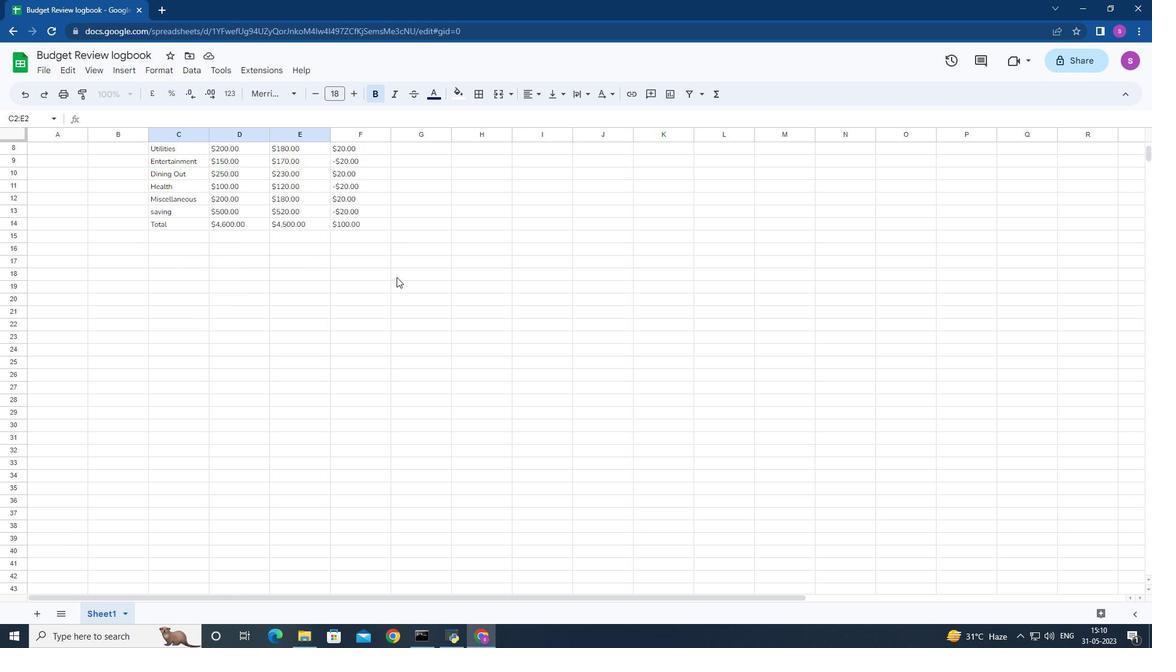 
Action: Mouse scrolled (463, 507) with delta (0, 0)
Screenshot: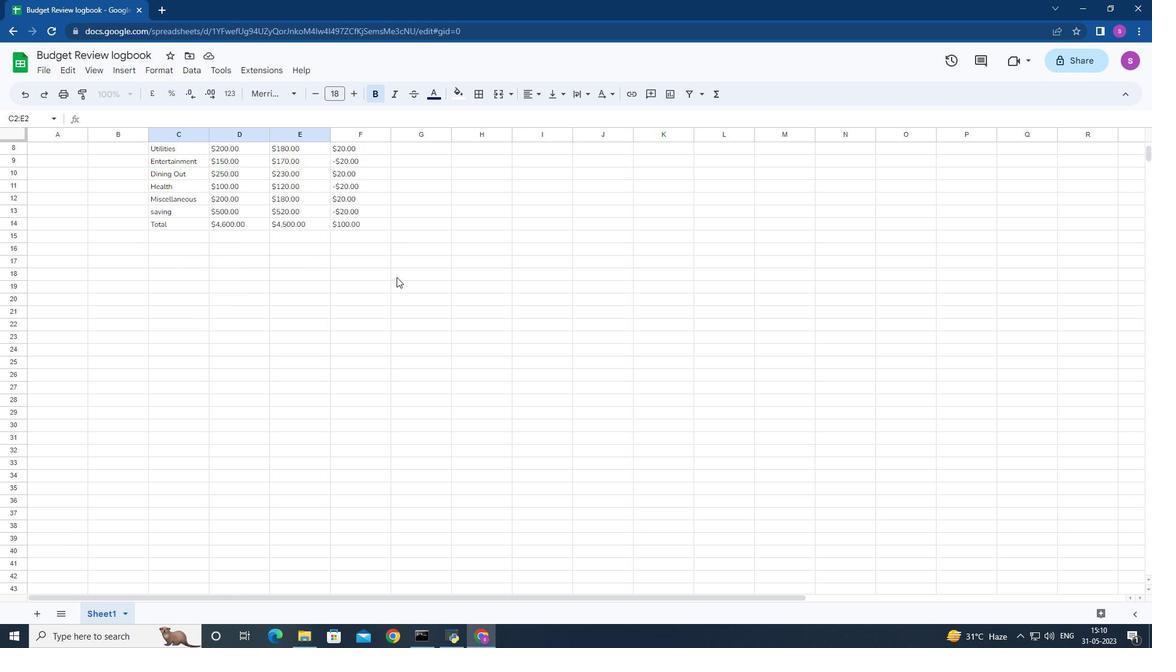 
Action: Mouse moved to (414, 294)
Screenshot: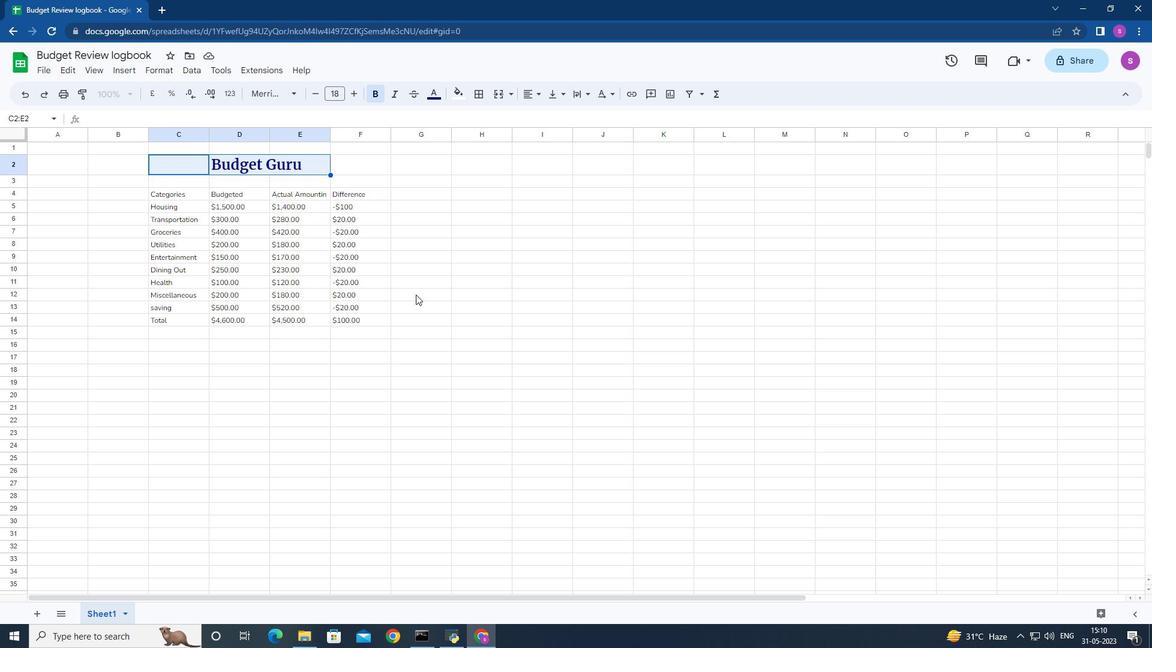 
